 Task: Create a due date automation trigger when advanced on, on the tuesday after a card is due add basic assigned only to member @aryan at 11:00 AM.
Action: Mouse moved to (826, 256)
Screenshot: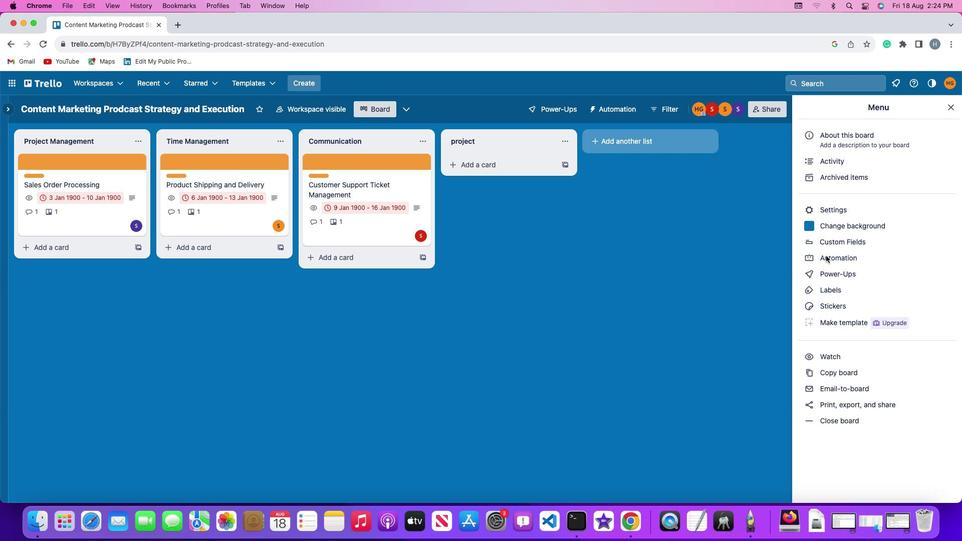 
Action: Mouse pressed left at (826, 256)
Screenshot: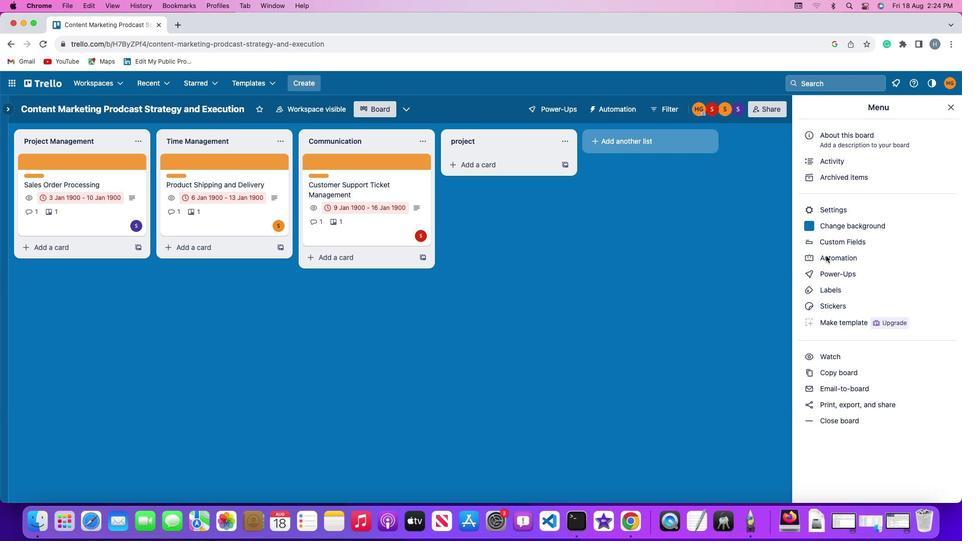 
Action: Mouse pressed left at (826, 256)
Screenshot: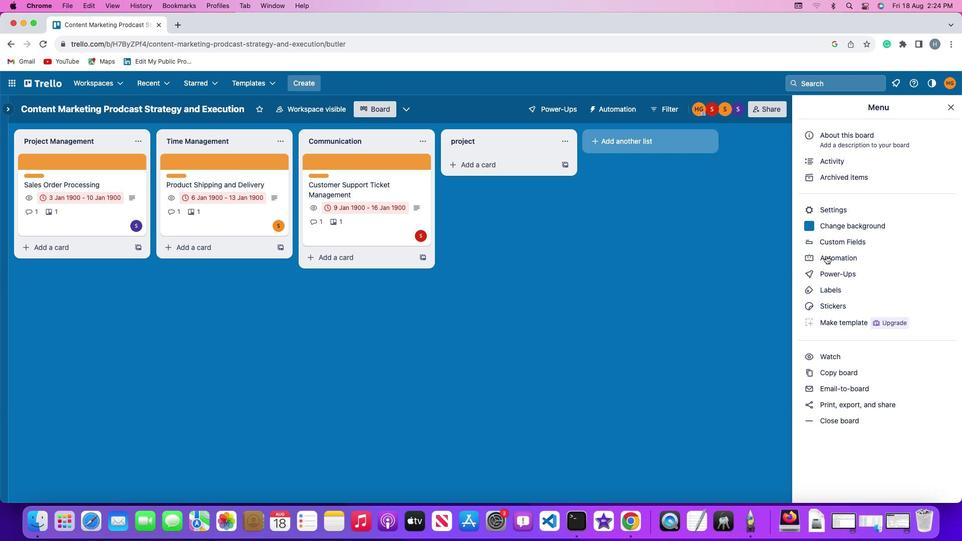 
Action: Mouse moved to (47, 231)
Screenshot: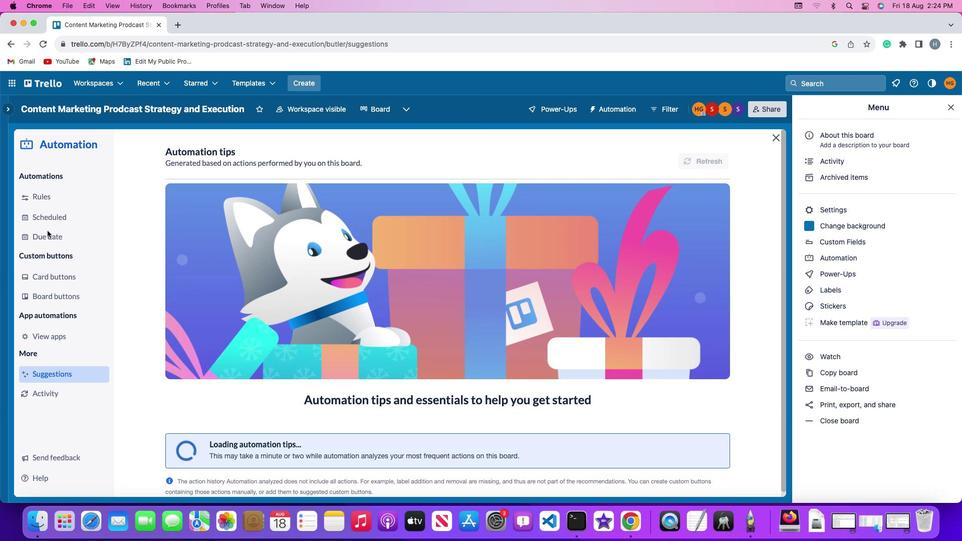
Action: Mouse pressed left at (47, 231)
Screenshot: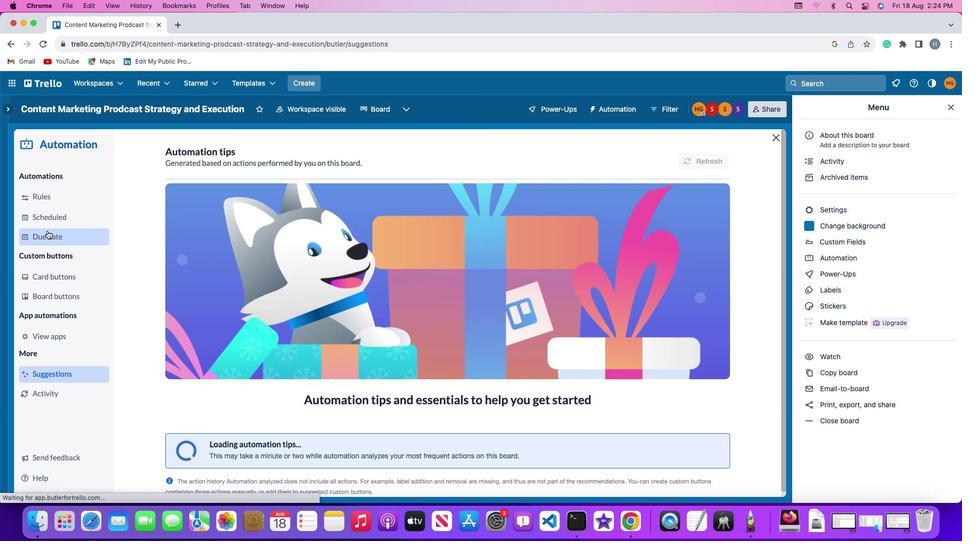 
Action: Mouse moved to (679, 152)
Screenshot: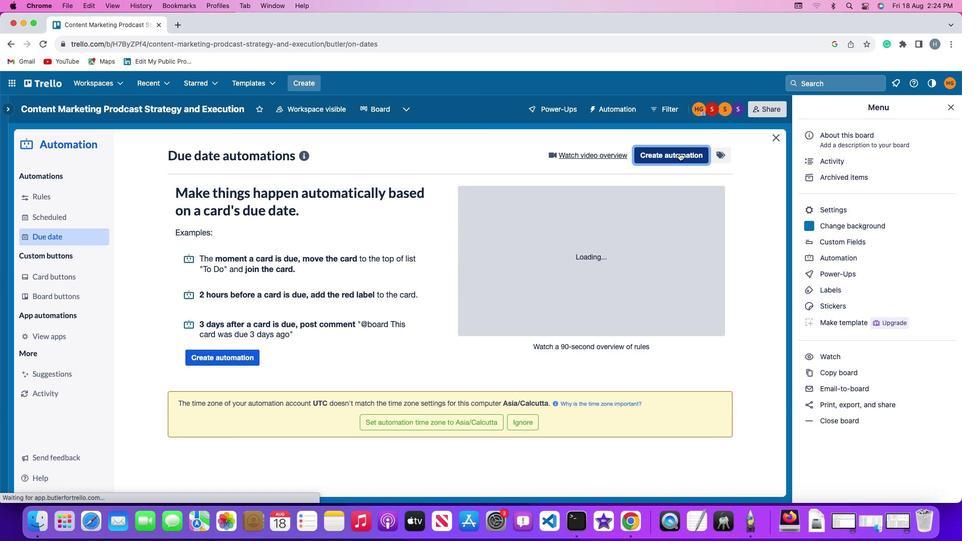 
Action: Mouse pressed left at (679, 152)
Screenshot: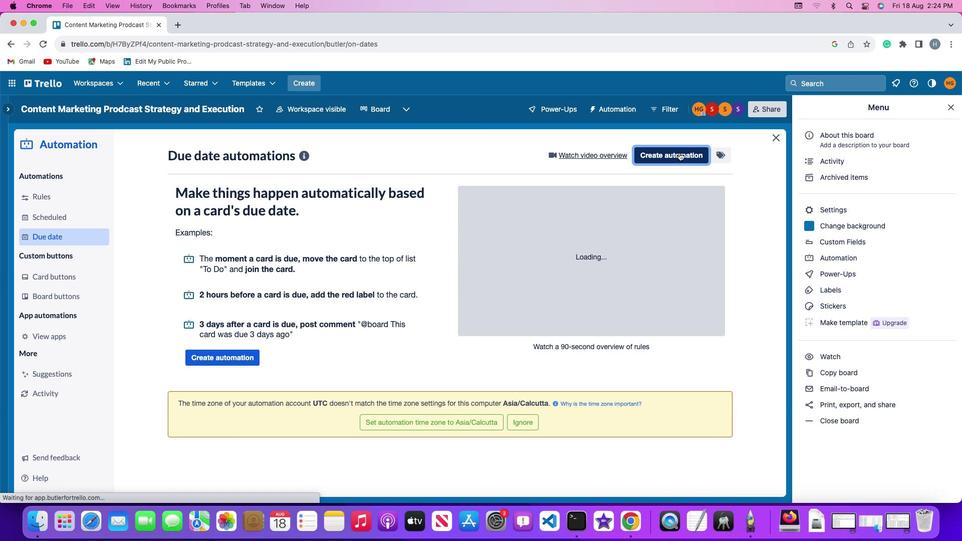 
Action: Mouse moved to (188, 249)
Screenshot: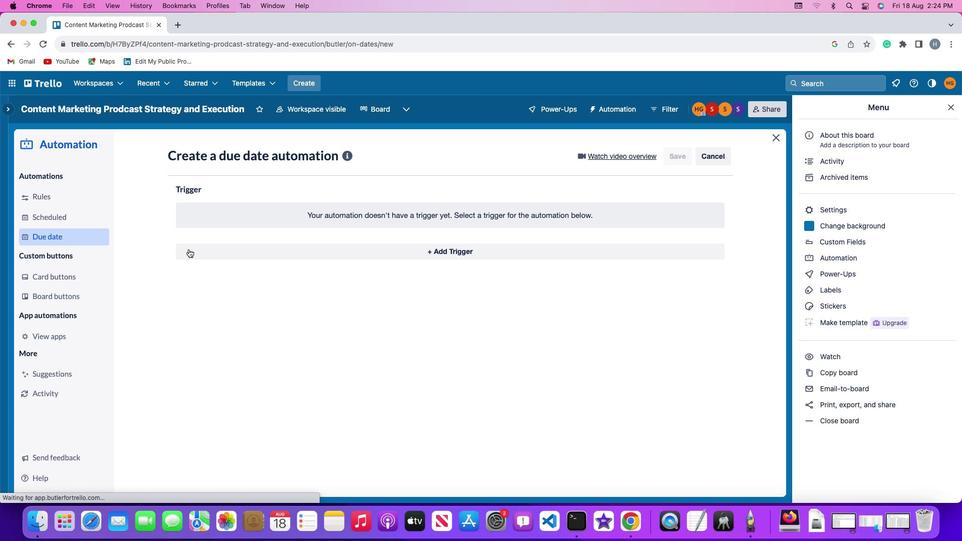 
Action: Mouse pressed left at (188, 249)
Screenshot: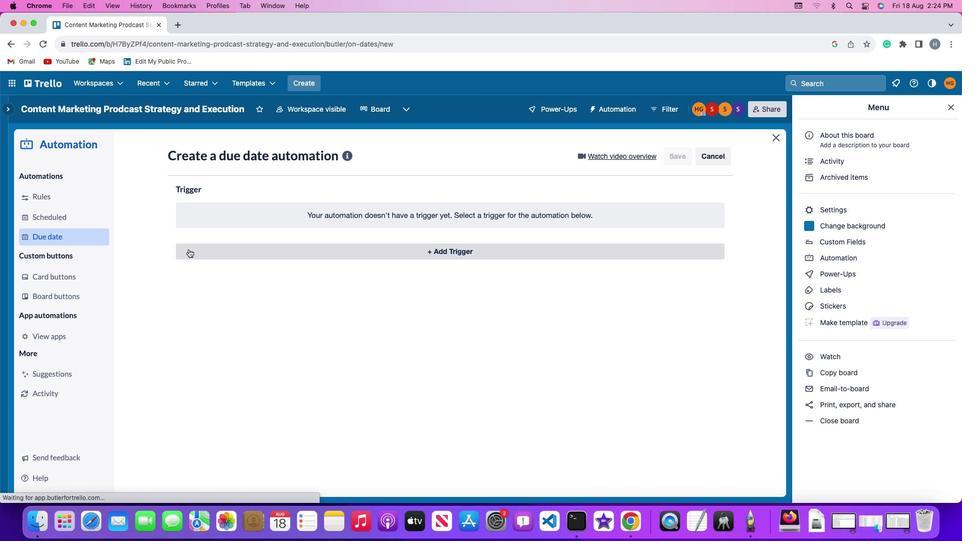 
Action: Mouse moved to (205, 432)
Screenshot: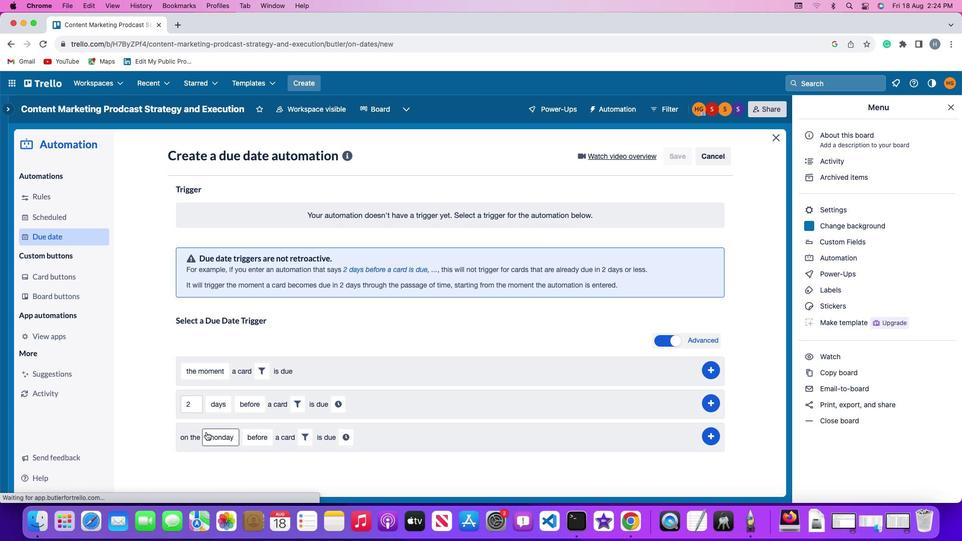 
Action: Mouse pressed left at (205, 432)
Screenshot: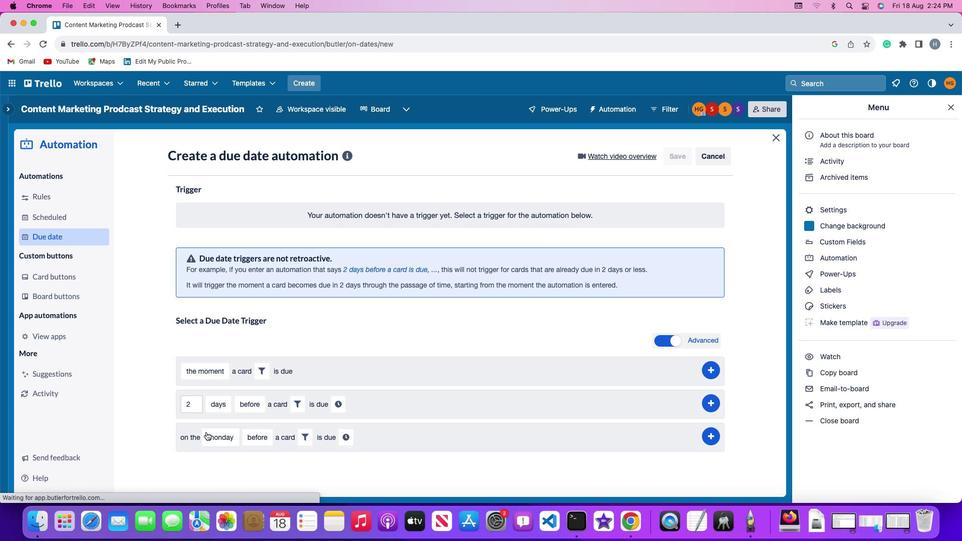 
Action: Mouse moved to (223, 320)
Screenshot: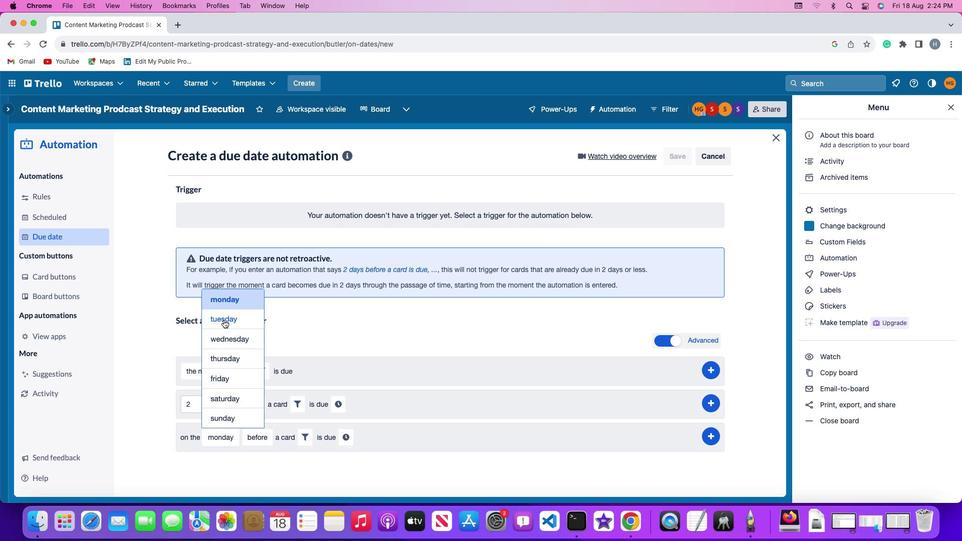 
Action: Mouse pressed left at (223, 320)
Screenshot: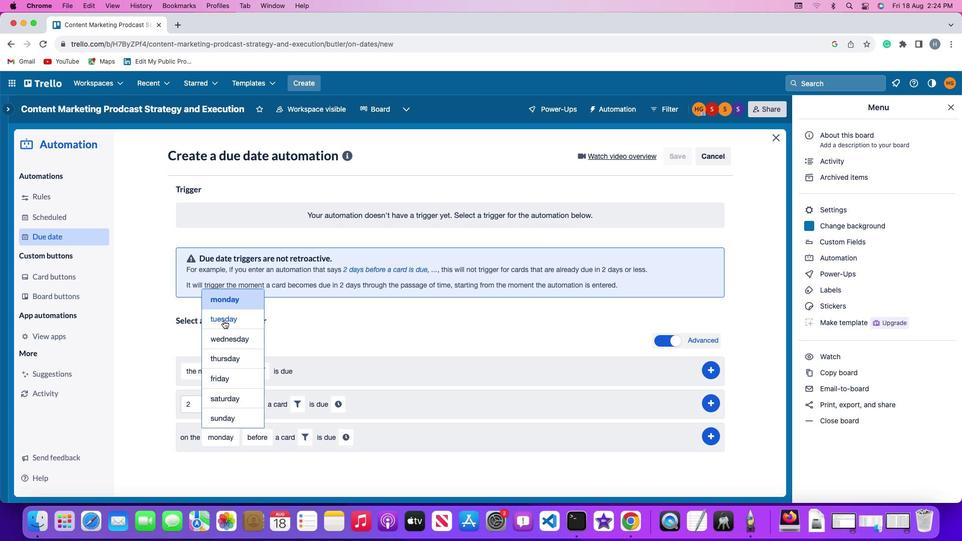 
Action: Mouse moved to (260, 443)
Screenshot: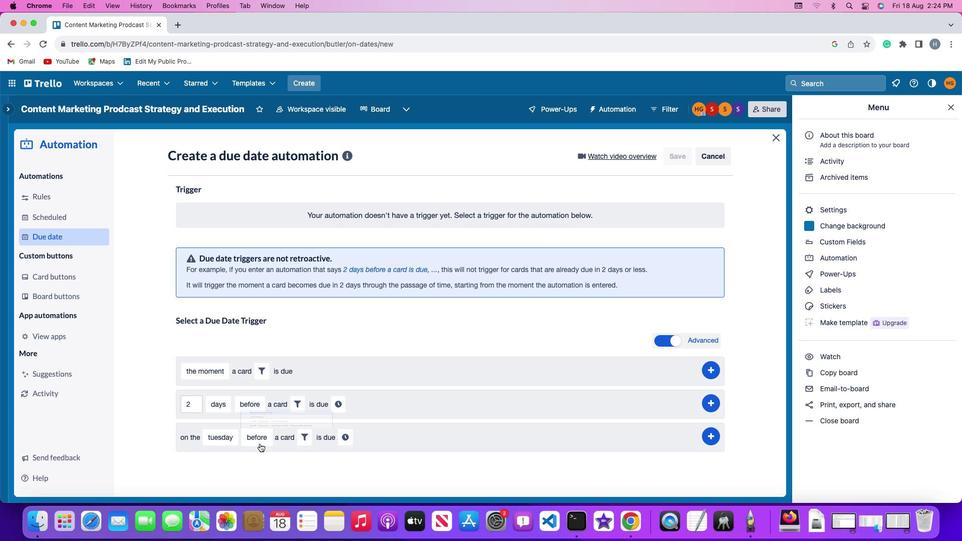 
Action: Mouse pressed left at (260, 443)
Screenshot: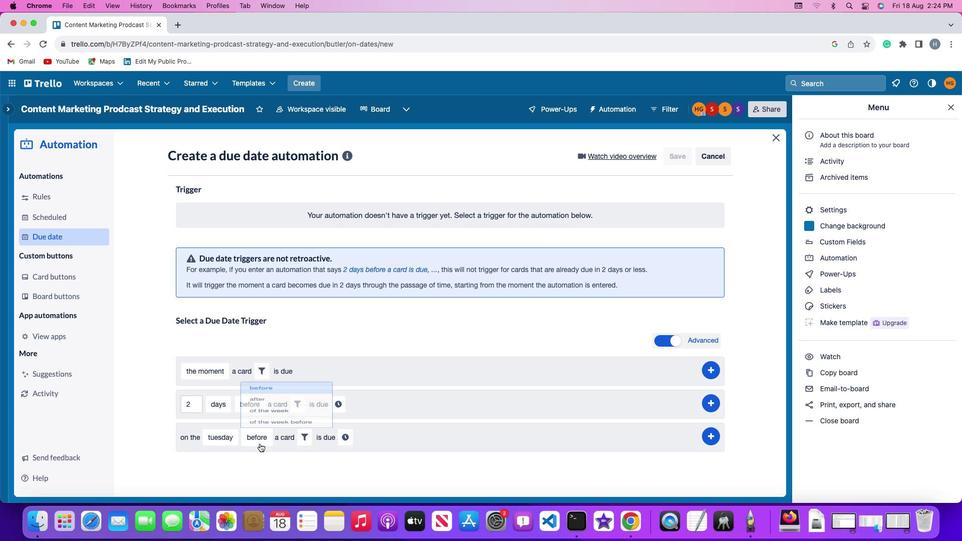 
Action: Mouse moved to (273, 378)
Screenshot: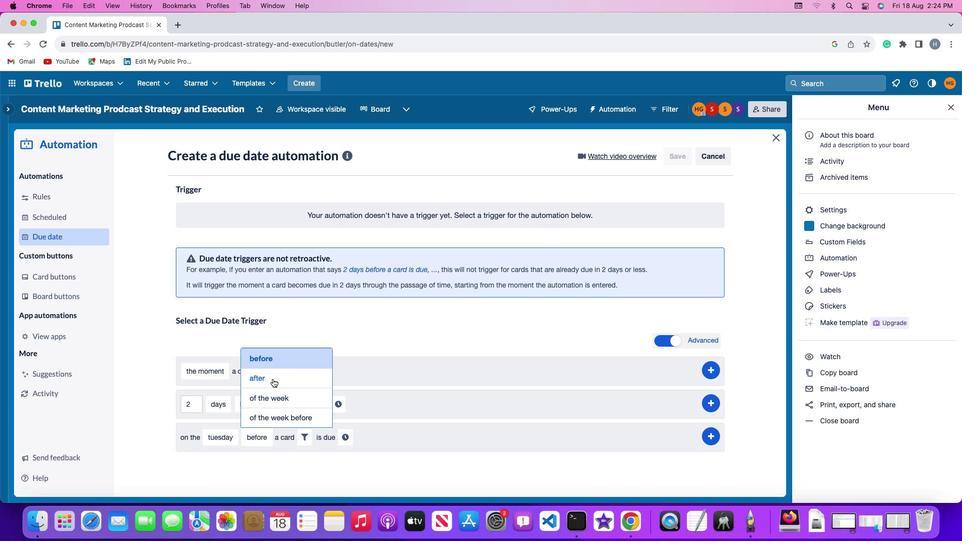 
Action: Mouse pressed left at (273, 378)
Screenshot: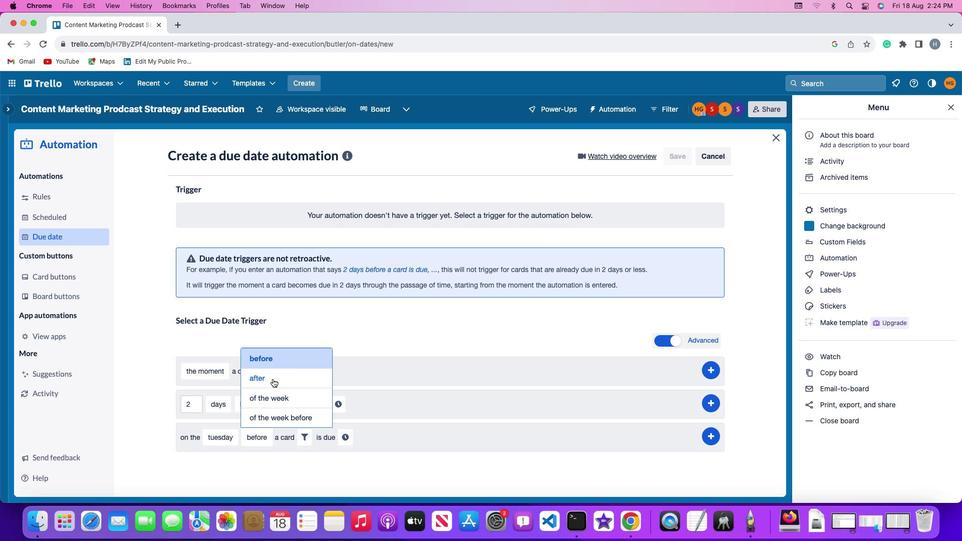 
Action: Mouse moved to (297, 434)
Screenshot: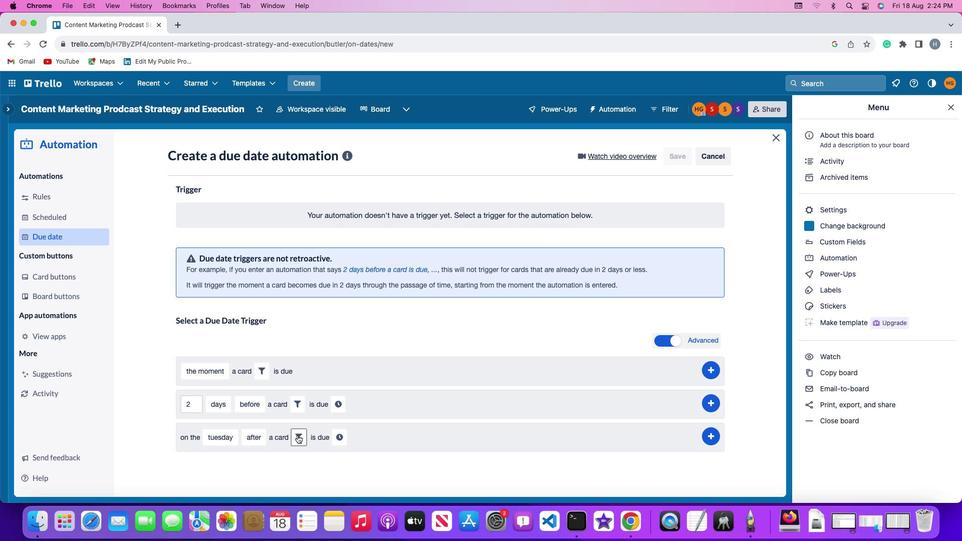 
Action: Mouse pressed left at (297, 434)
Screenshot: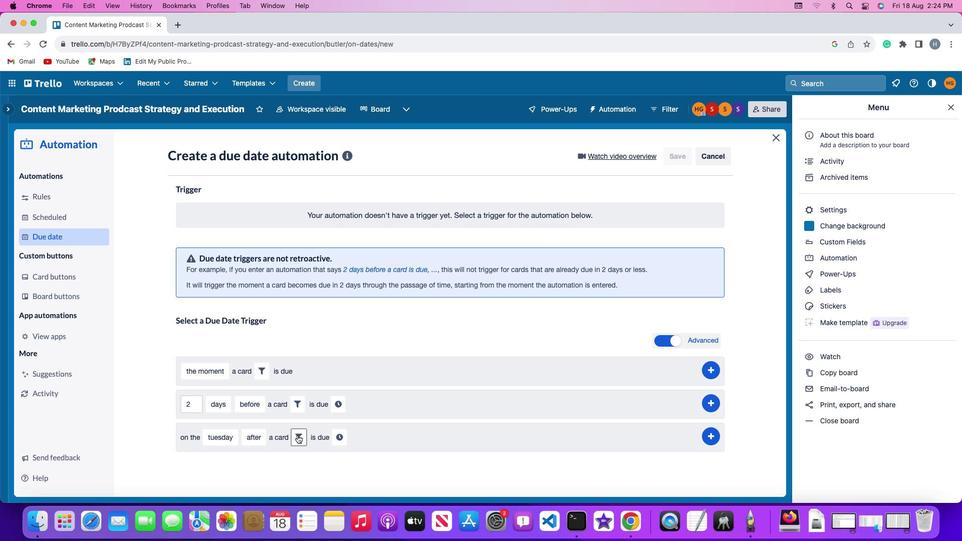 
Action: Mouse moved to (254, 468)
Screenshot: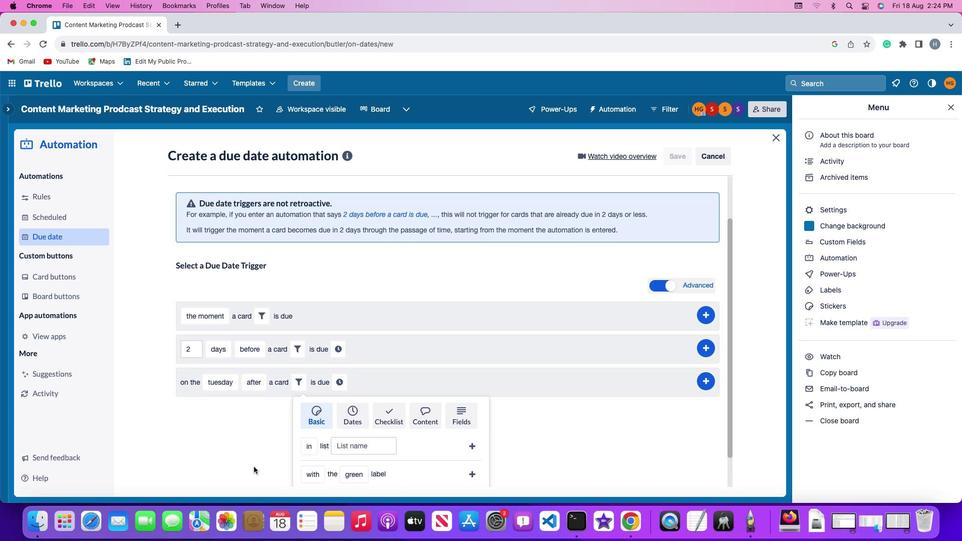 
Action: Mouse scrolled (254, 468) with delta (0, 0)
Screenshot: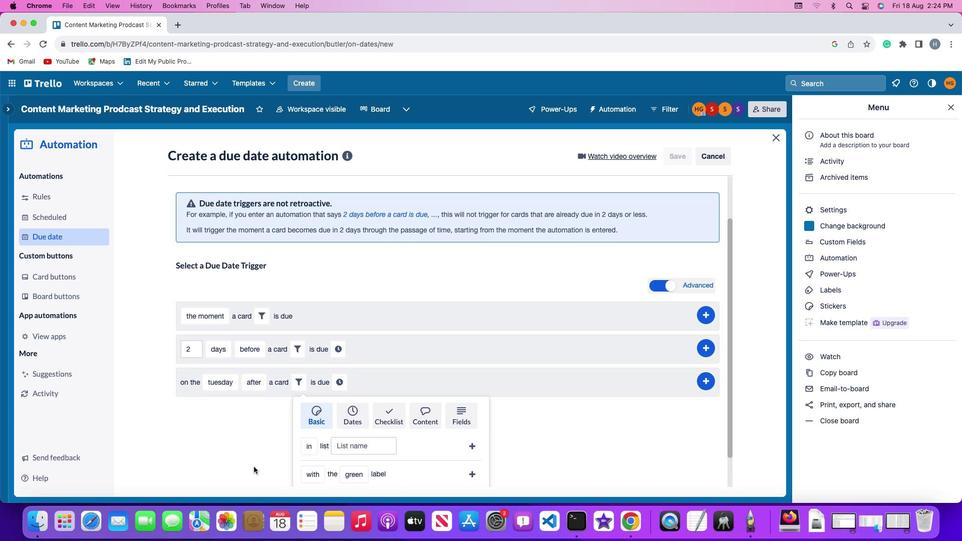 
Action: Mouse scrolled (254, 468) with delta (0, 0)
Screenshot: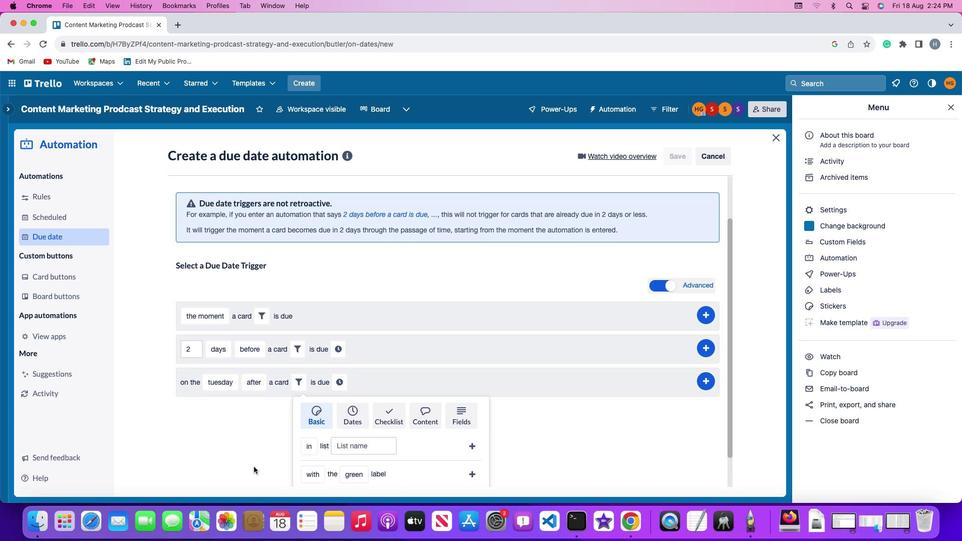 
Action: Mouse scrolled (254, 468) with delta (0, -2)
Screenshot: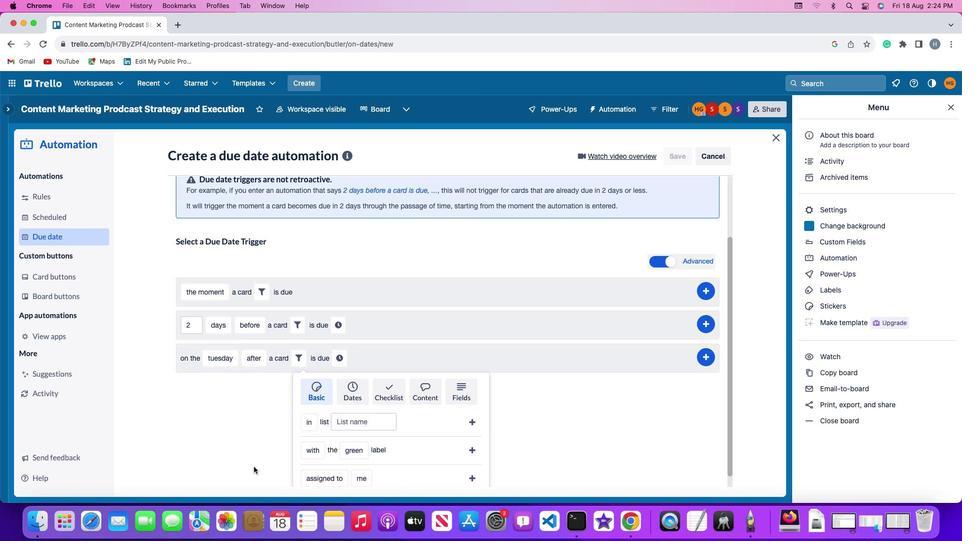 
Action: Mouse moved to (254, 467)
Screenshot: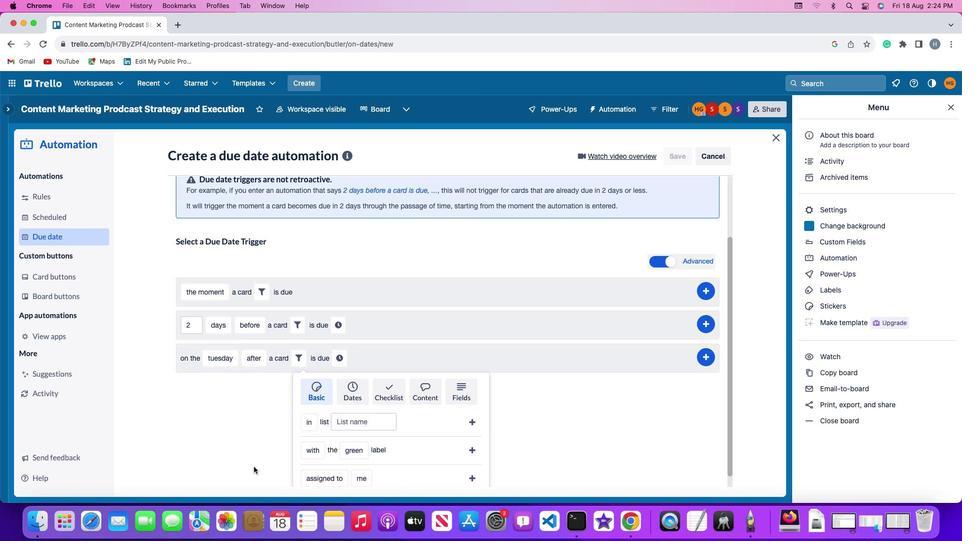 
Action: Mouse scrolled (254, 467) with delta (0, -2)
Screenshot: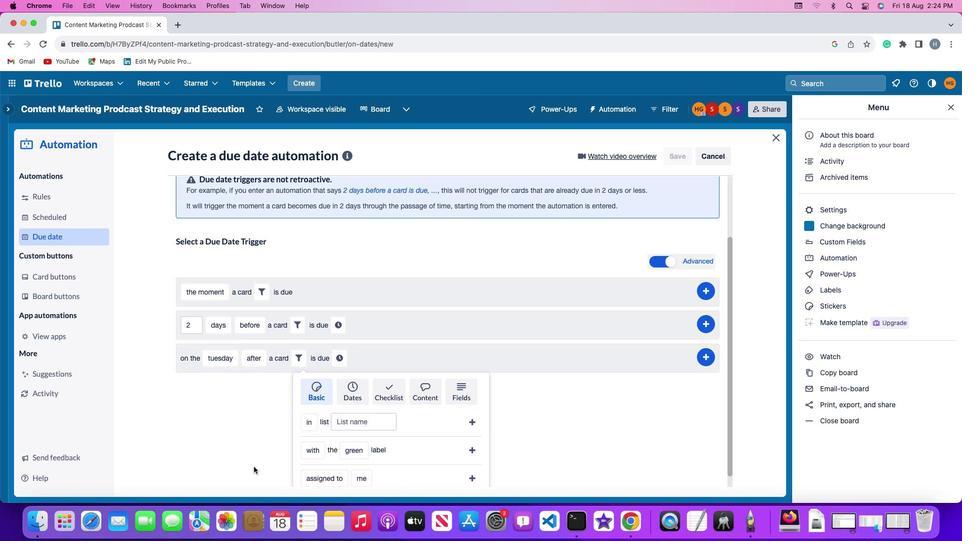 
Action: Mouse moved to (254, 467)
Screenshot: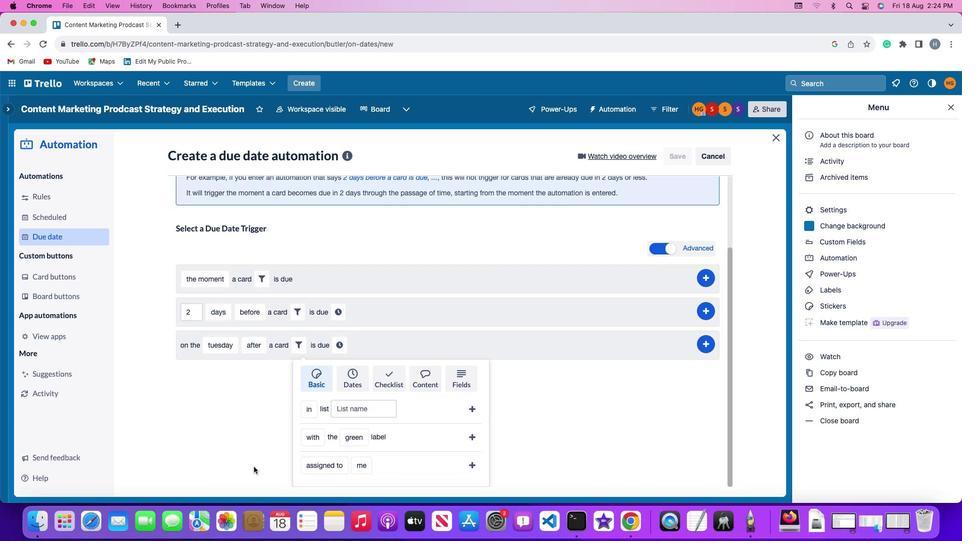 
Action: Mouse scrolled (254, 467) with delta (0, -3)
Screenshot: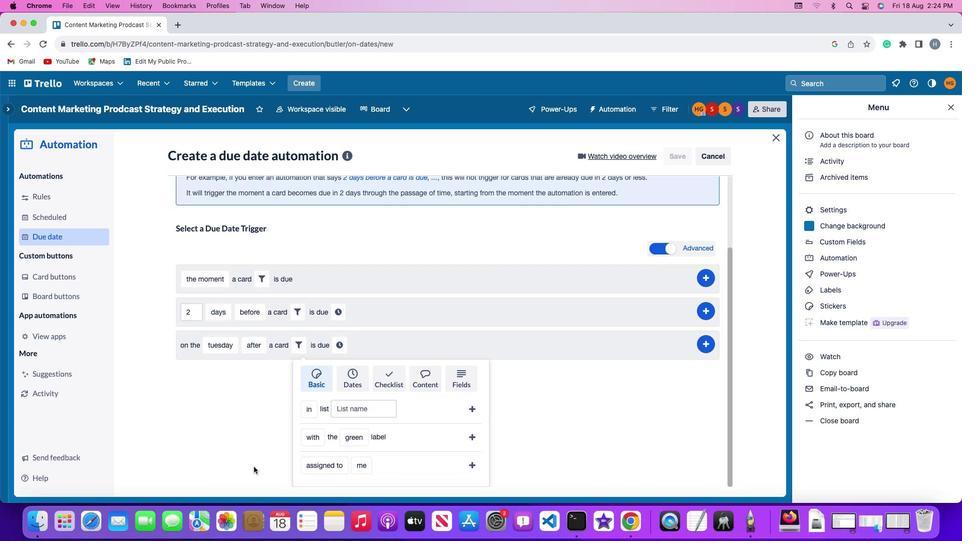 
Action: Mouse moved to (254, 466)
Screenshot: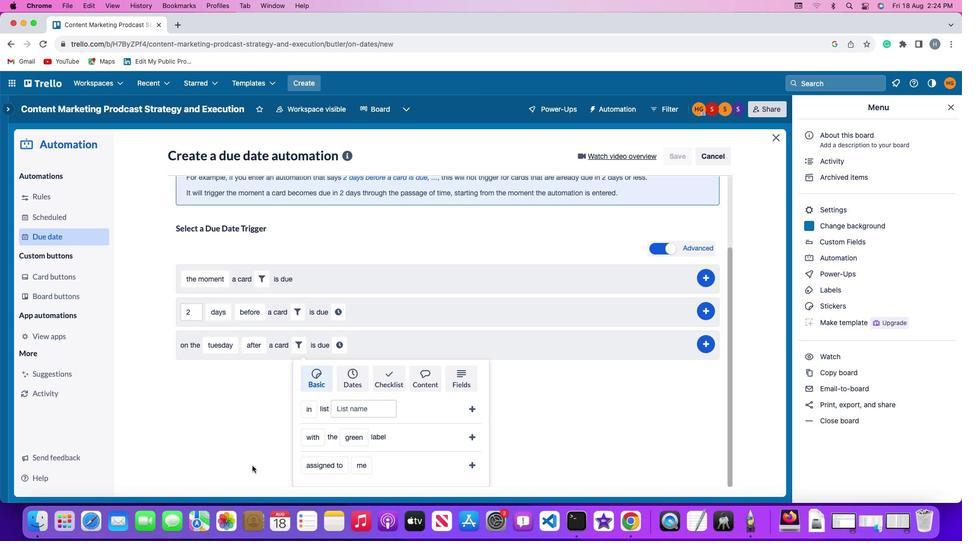 
Action: Mouse scrolled (254, 466) with delta (0, 0)
Screenshot: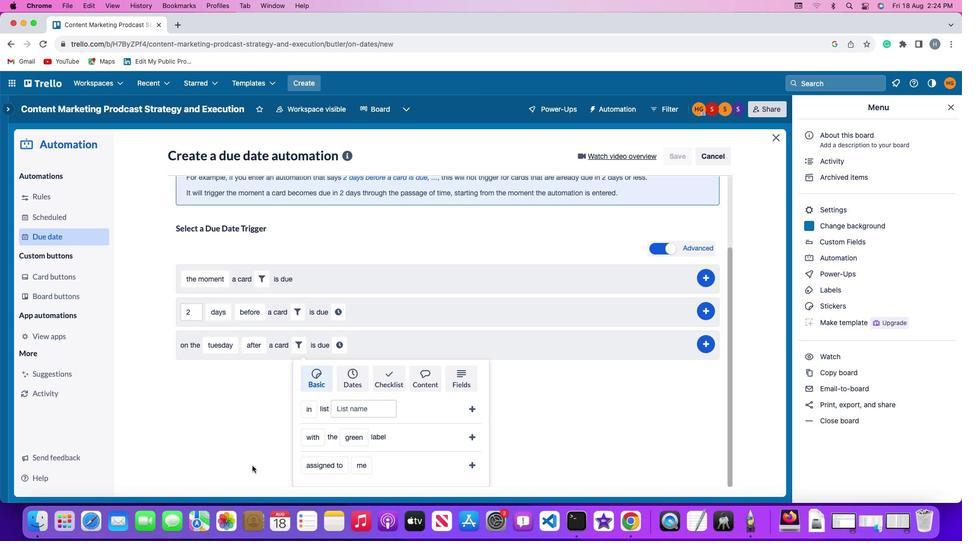 
Action: Mouse moved to (254, 466)
Screenshot: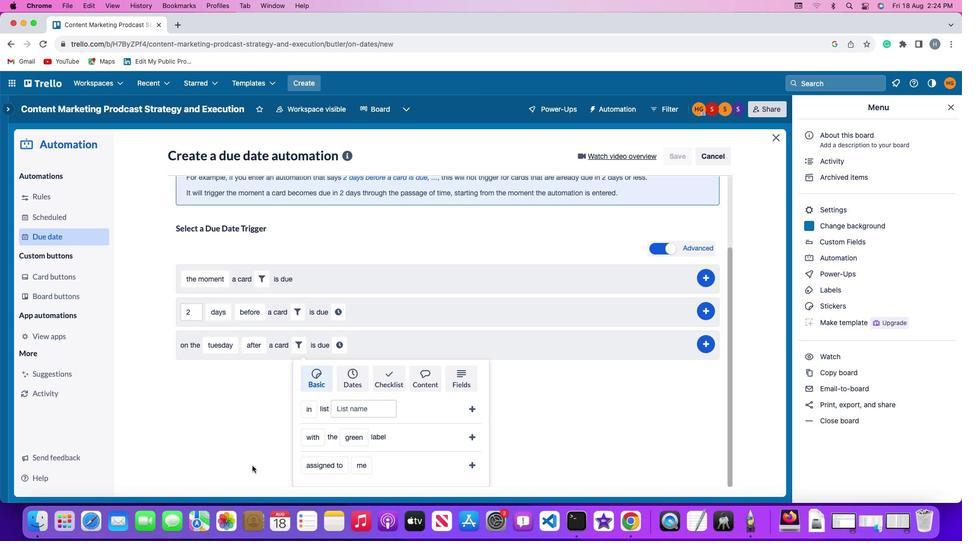 
Action: Mouse scrolled (254, 466) with delta (0, 0)
Screenshot: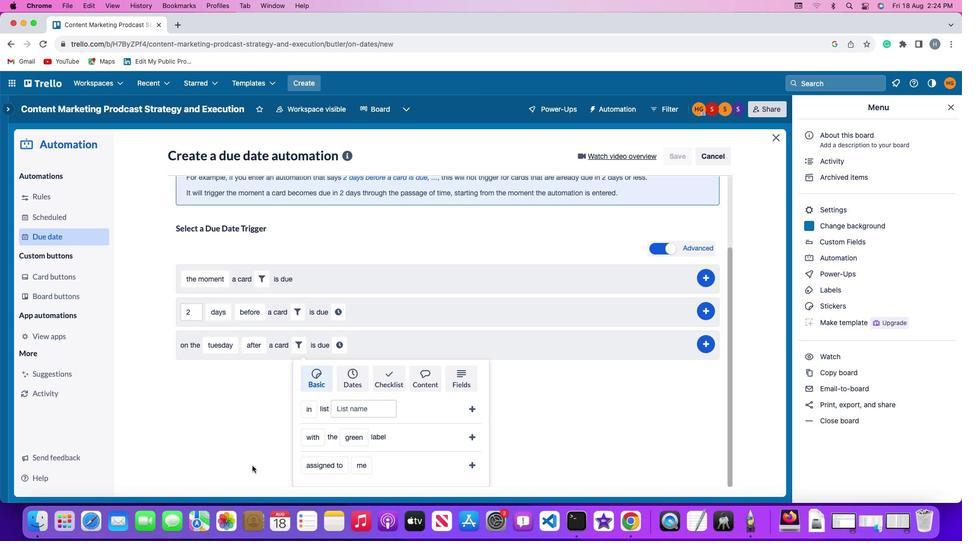 
Action: Mouse scrolled (254, 466) with delta (0, -2)
Screenshot: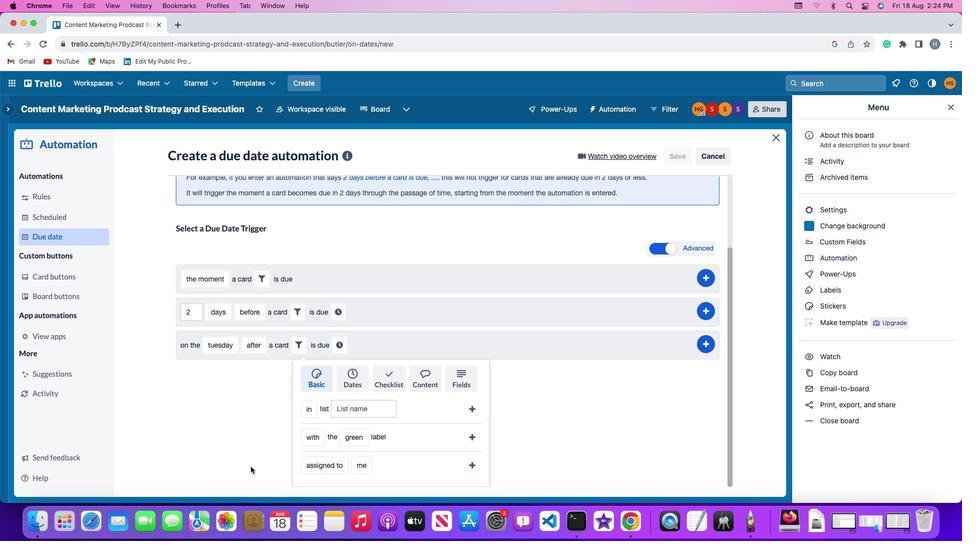
Action: Mouse scrolled (254, 466) with delta (0, -2)
Screenshot: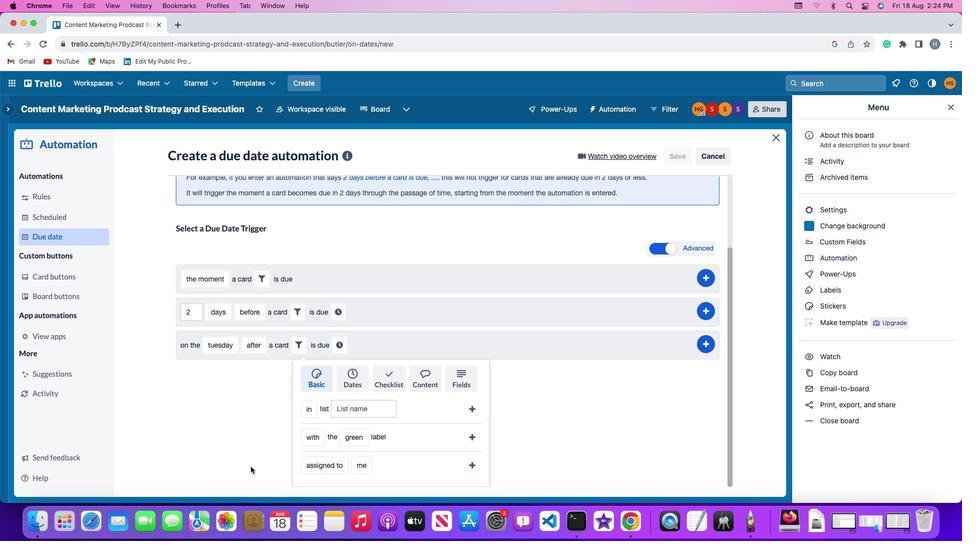 
Action: Mouse moved to (254, 466)
Screenshot: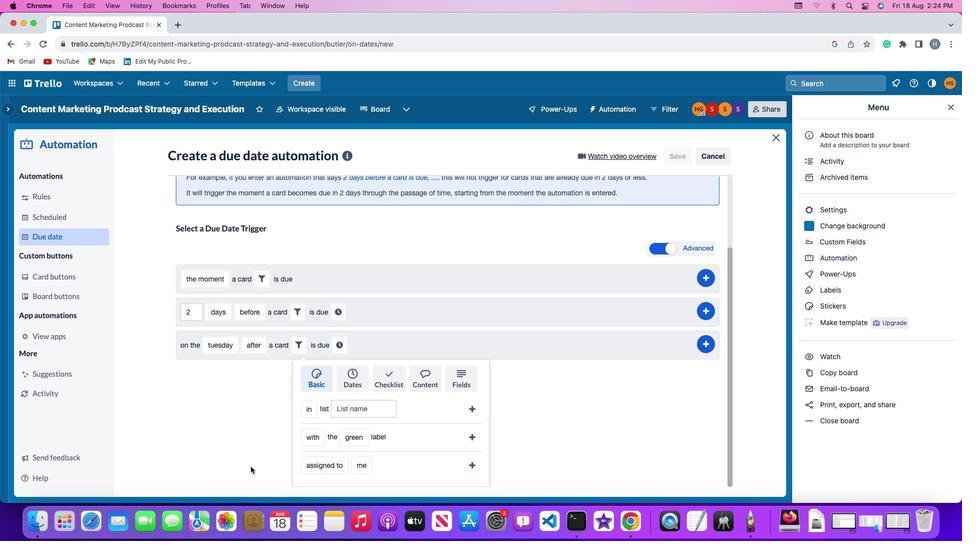 
Action: Mouse scrolled (254, 466) with delta (0, -3)
Screenshot: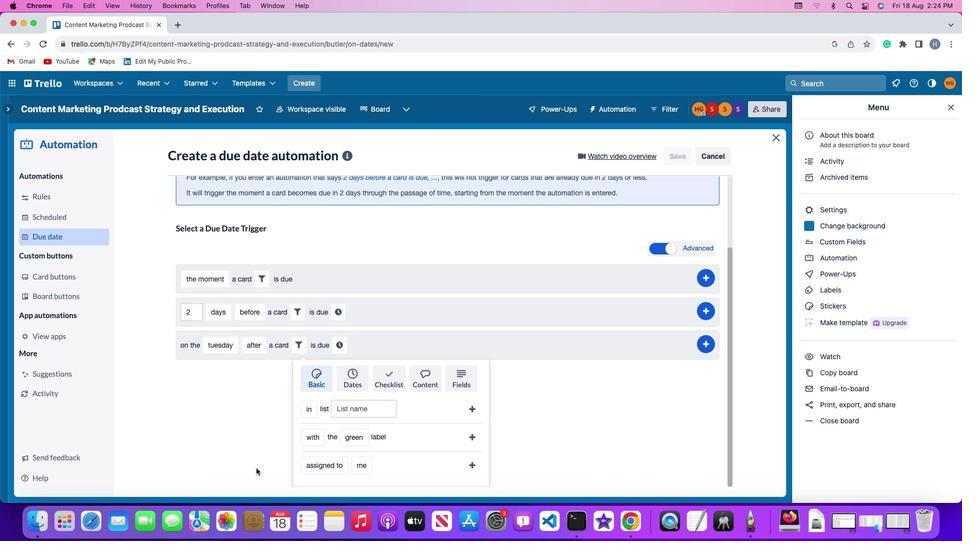
Action: Mouse moved to (307, 465)
Screenshot: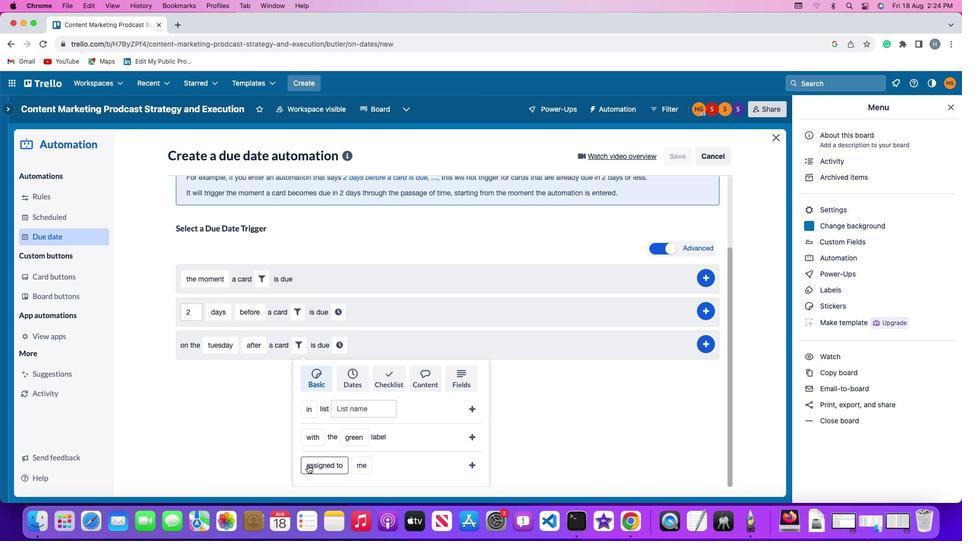 
Action: Mouse pressed left at (307, 465)
Screenshot: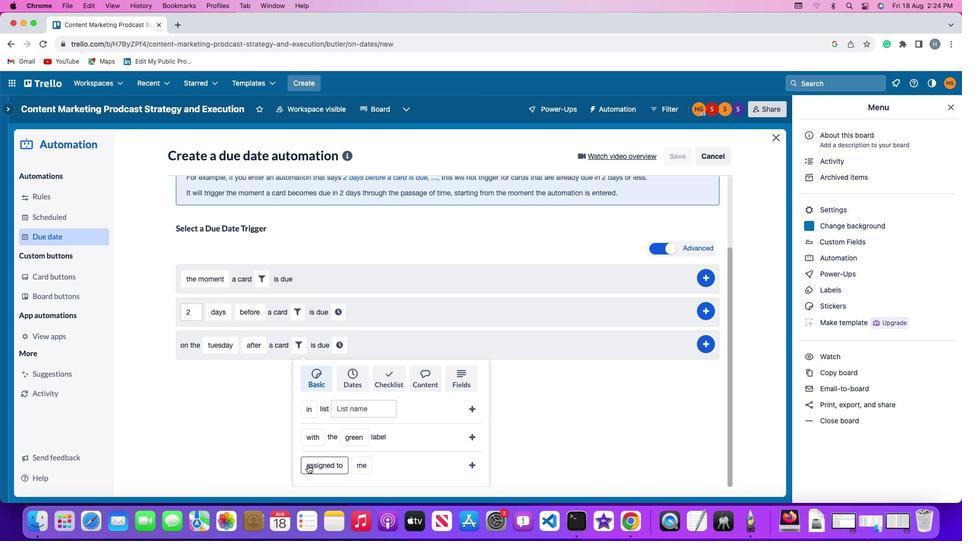 
Action: Mouse moved to (317, 427)
Screenshot: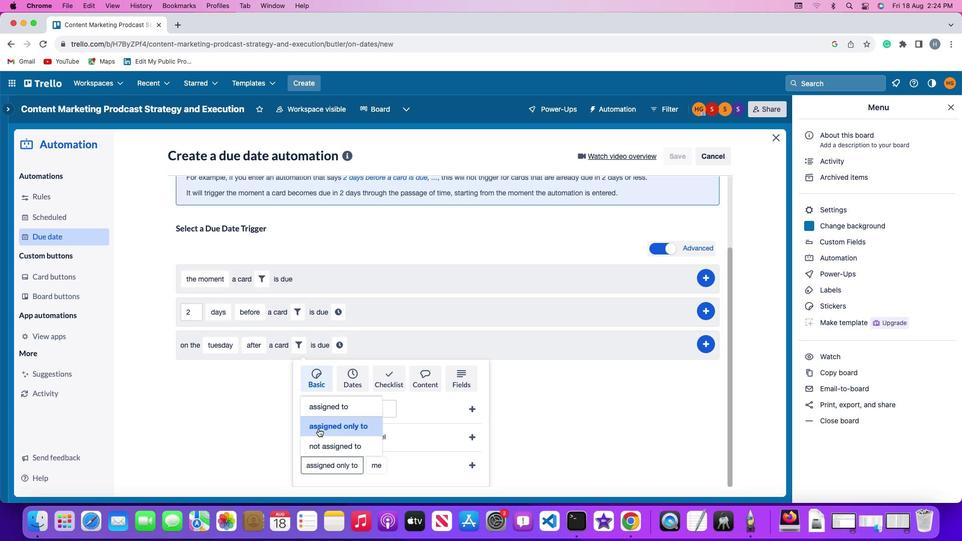 
Action: Mouse pressed left at (317, 427)
Screenshot: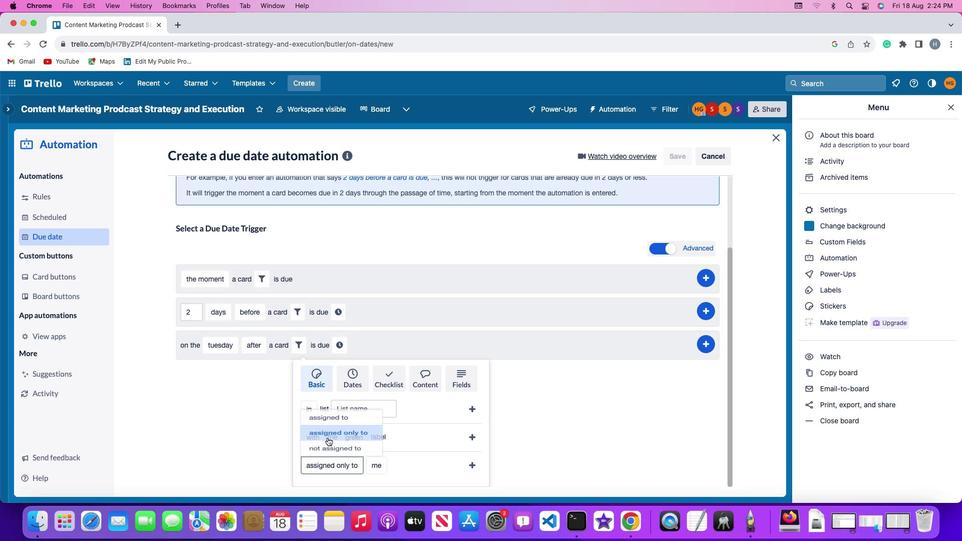 
Action: Mouse moved to (372, 461)
Screenshot: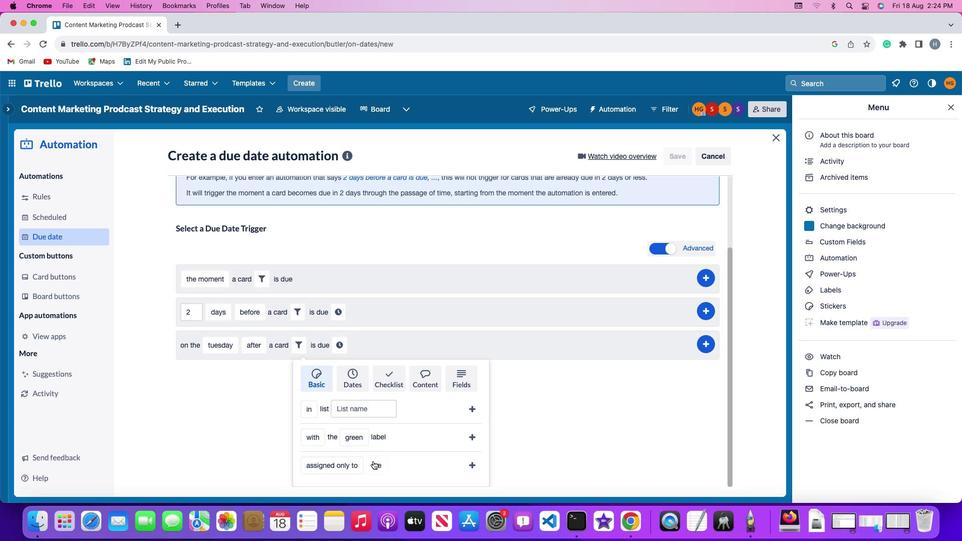 
Action: Mouse pressed left at (372, 461)
Screenshot: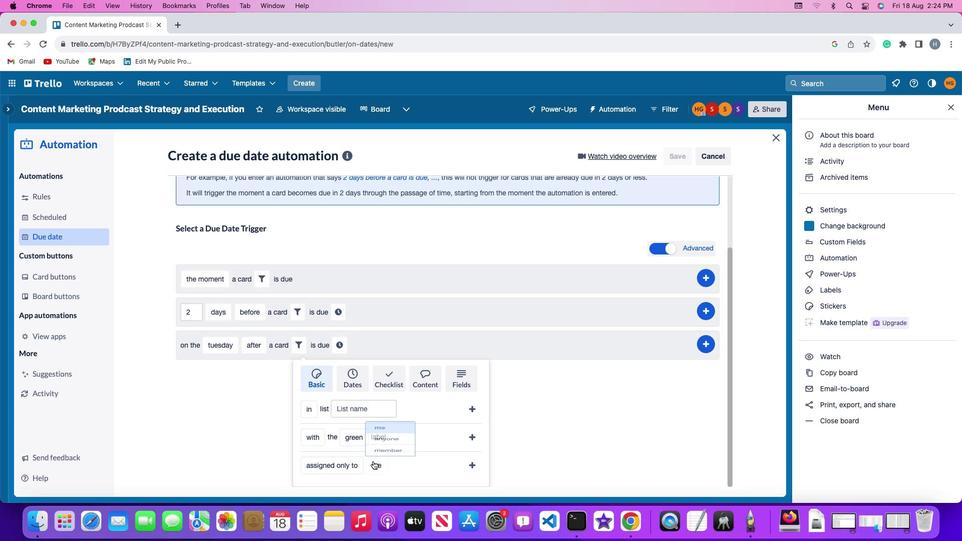 
Action: Mouse moved to (382, 444)
Screenshot: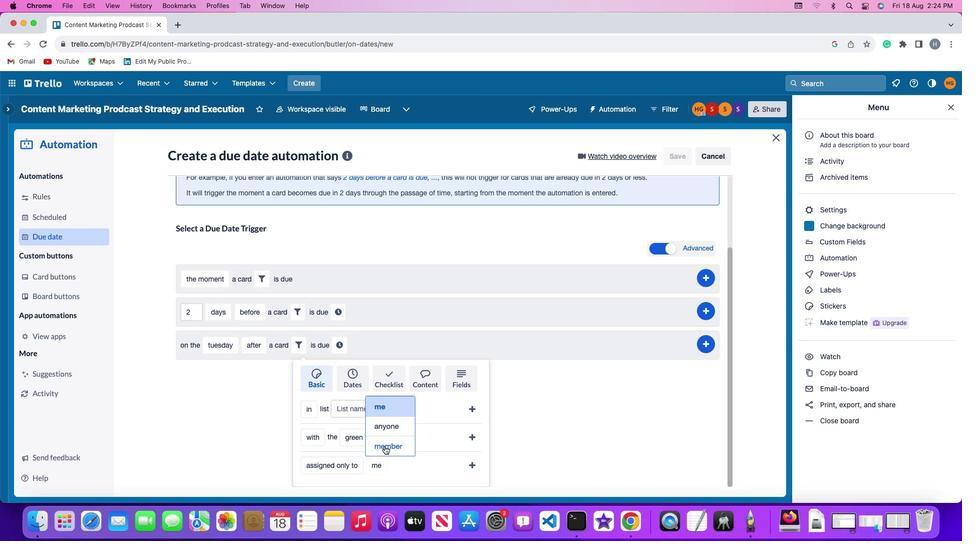 
Action: Mouse pressed left at (382, 444)
Screenshot: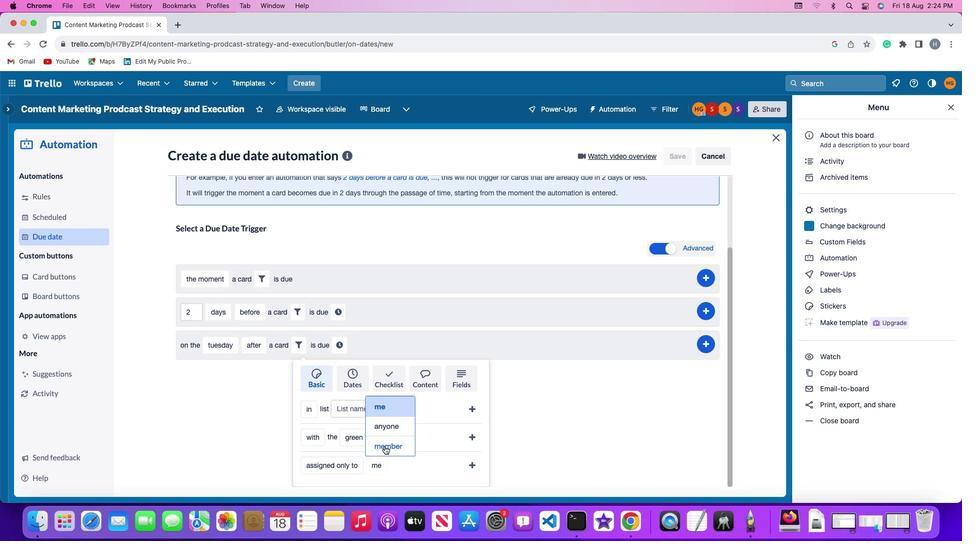 
Action: Mouse moved to (431, 466)
Screenshot: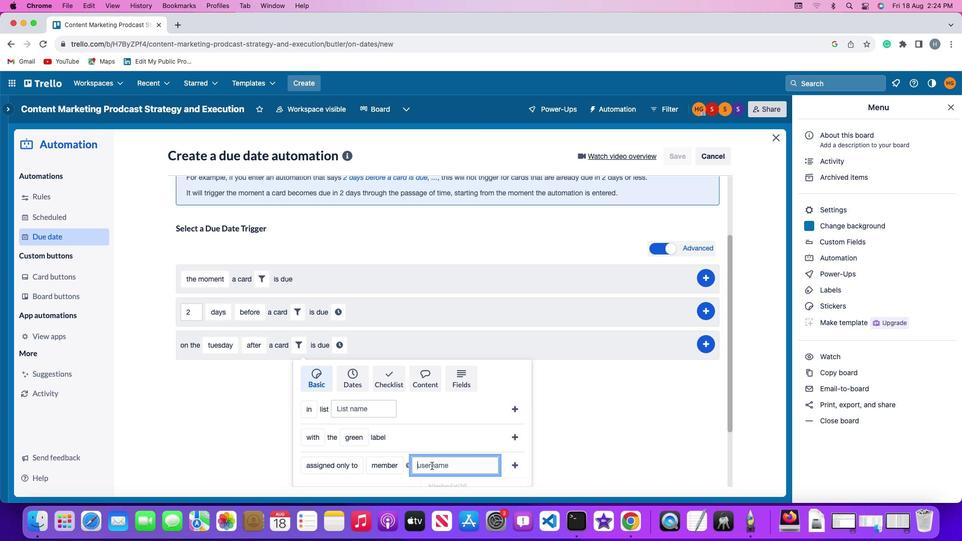 
Action: Mouse pressed left at (431, 466)
Screenshot: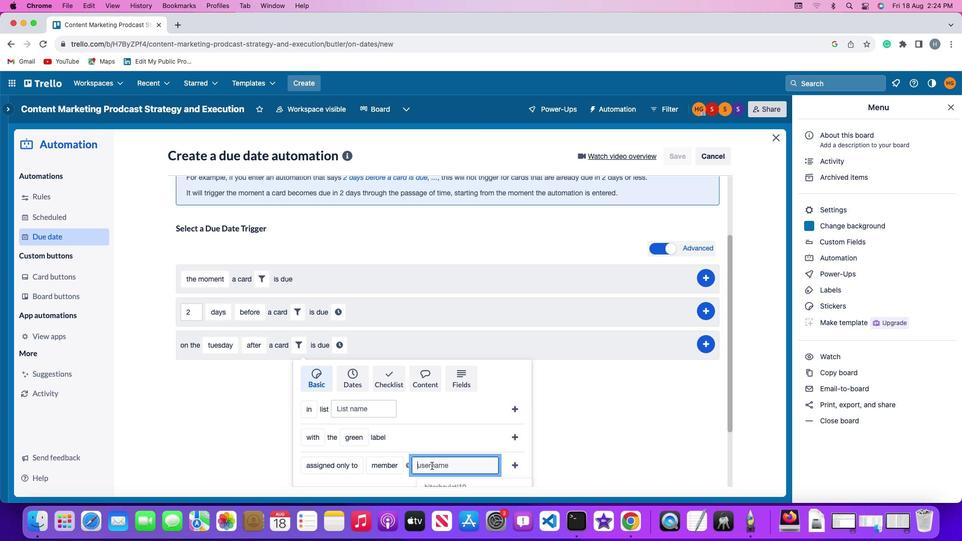 
Action: Mouse moved to (431, 466)
Screenshot: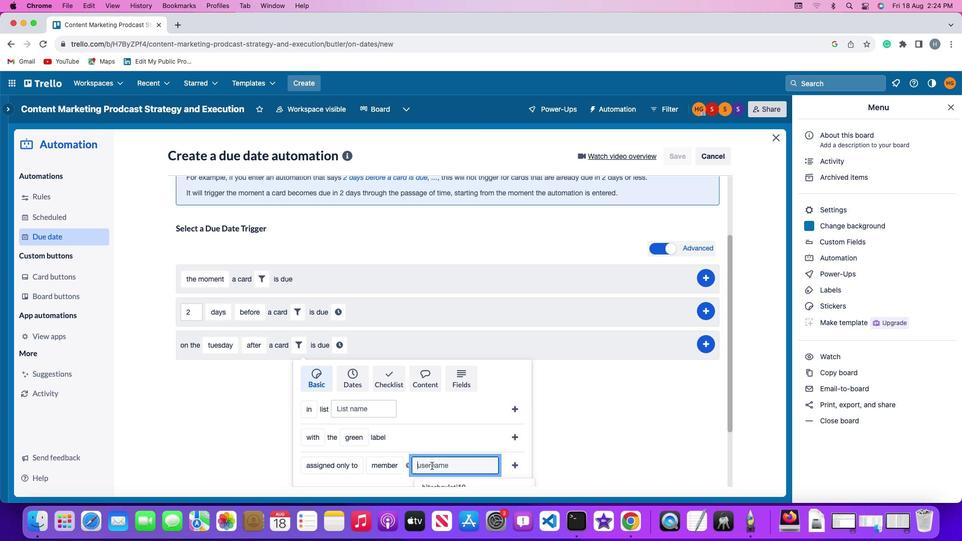 
Action: Key pressed 'a''r''y''a''n'
Screenshot: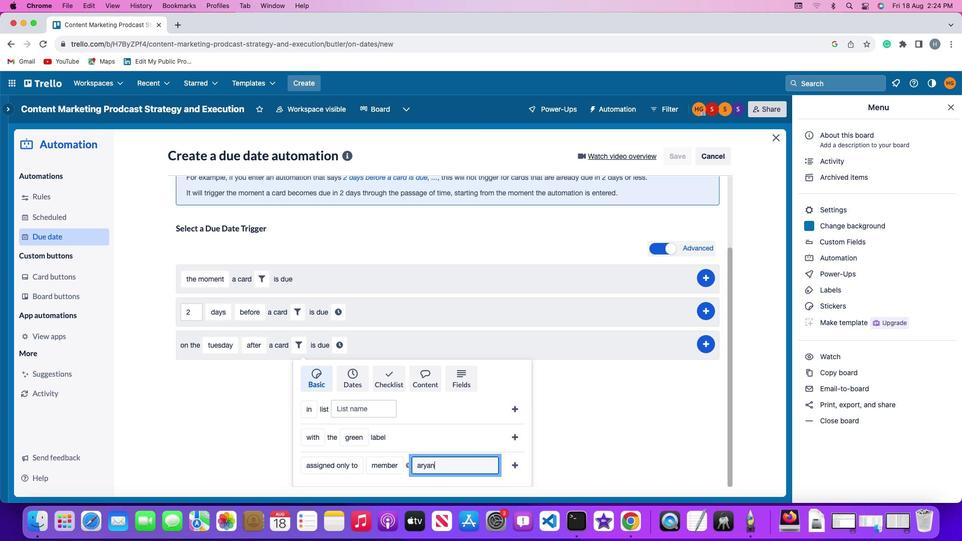 
Action: Mouse moved to (515, 465)
Screenshot: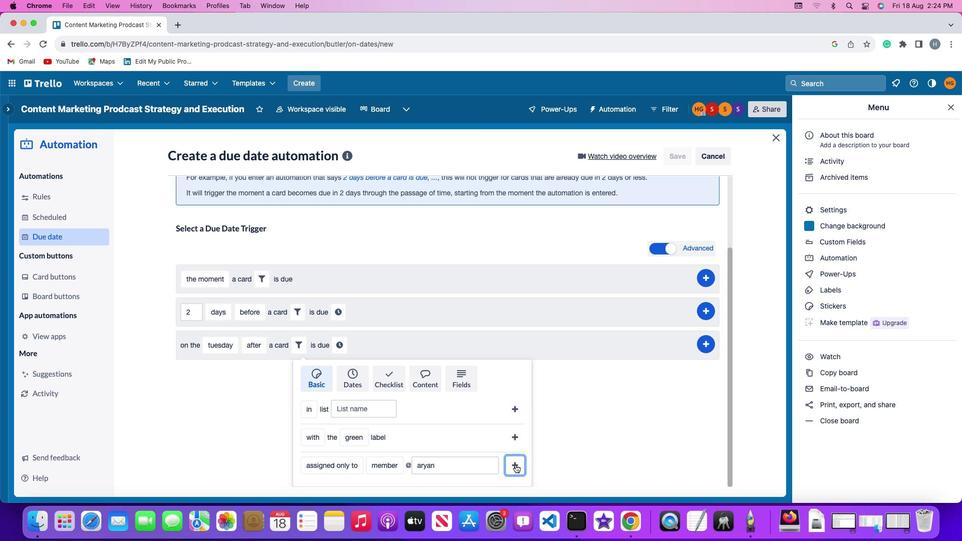 
Action: Mouse pressed left at (515, 465)
Screenshot: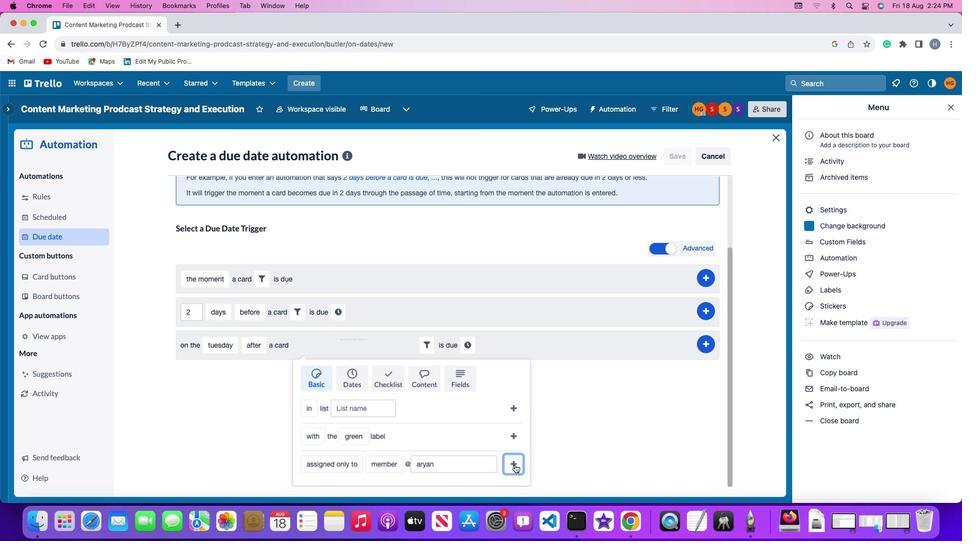 
Action: Mouse moved to (470, 433)
Screenshot: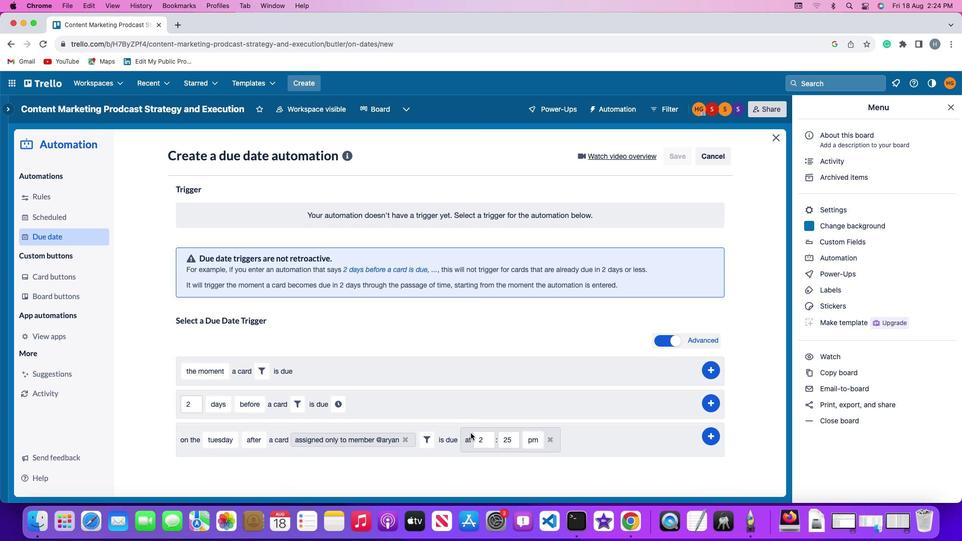 
Action: Mouse pressed left at (470, 433)
Screenshot: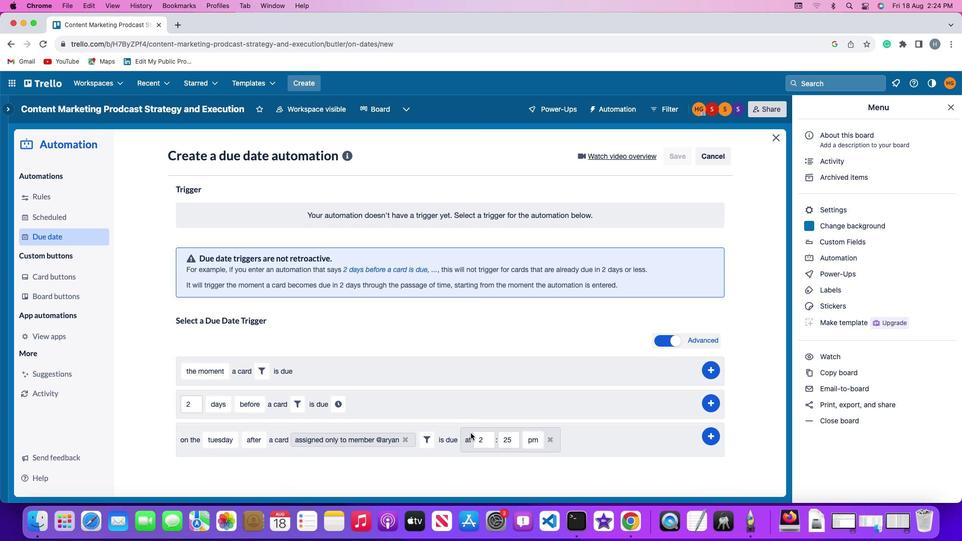 
Action: Mouse moved to (486, 437)
Screenshot: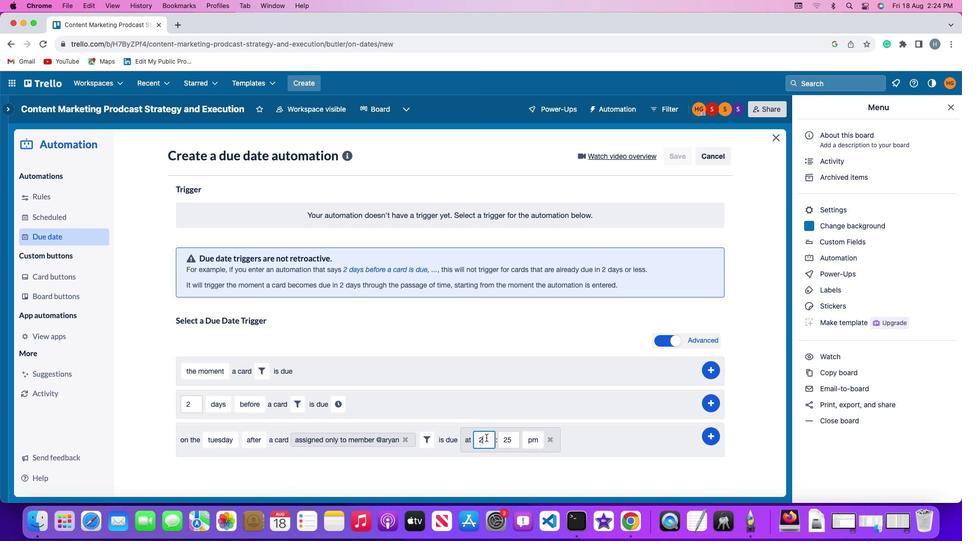 
Action: Mouse pressed left at (486, 437)
Screenshot: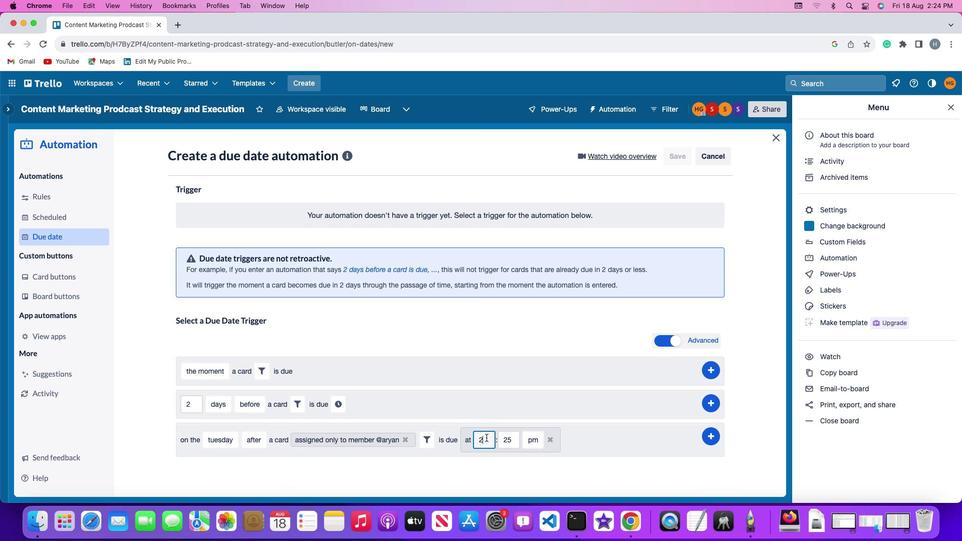 
Action: Key pressed Key.backspace'1''1'
Screenshot: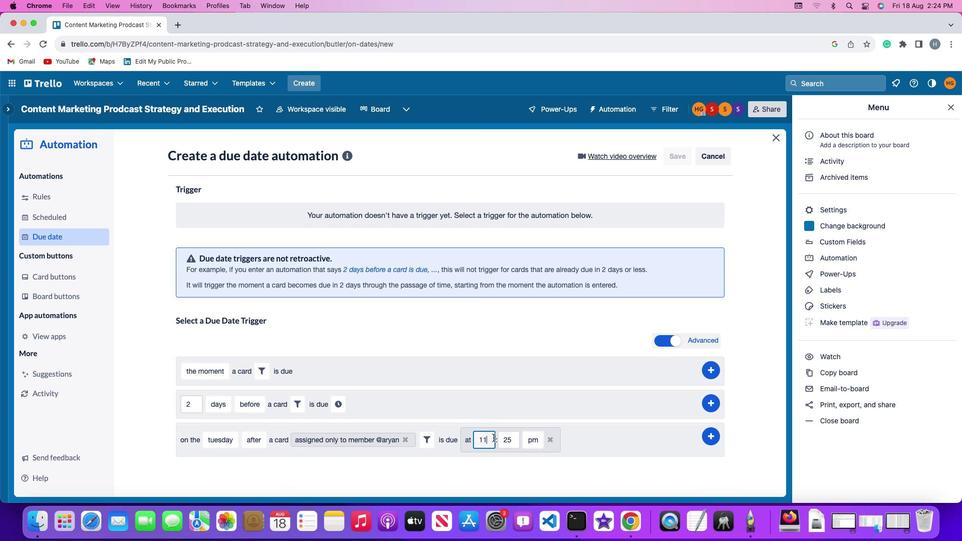 
Action: Mouse moved to (510, 437)
Screenshot: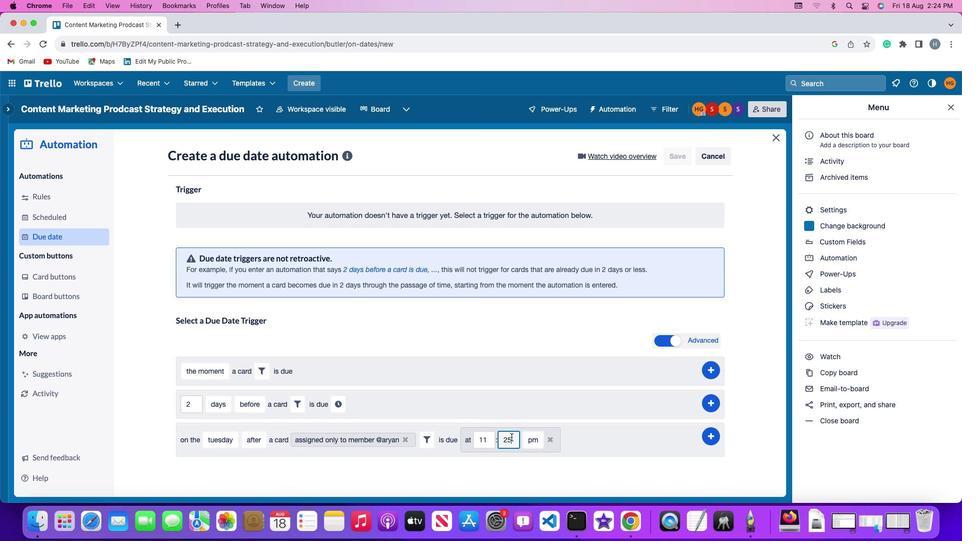 
Action: Mouse pressed left at (510, 437)
Screenshot: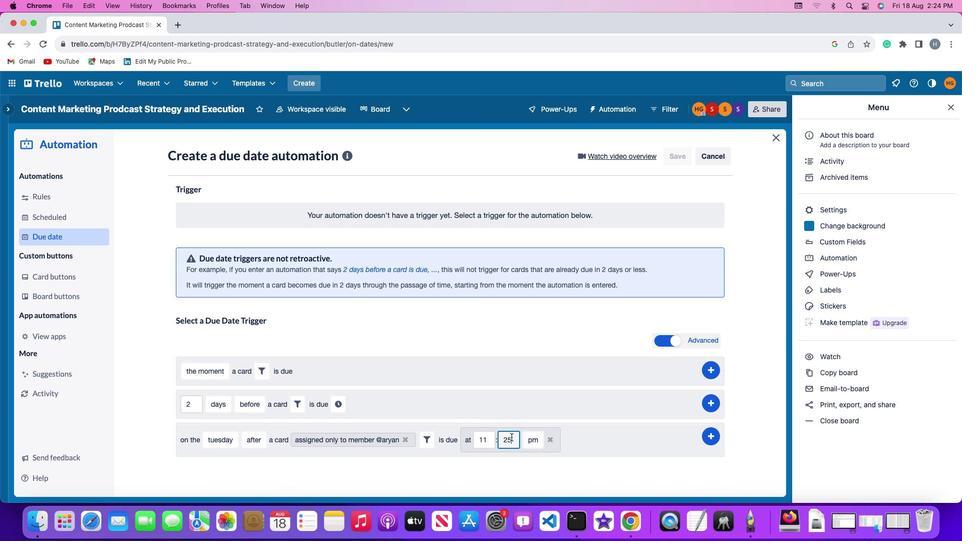 
Action: Mouse moved to (511, 437)
Screenshot: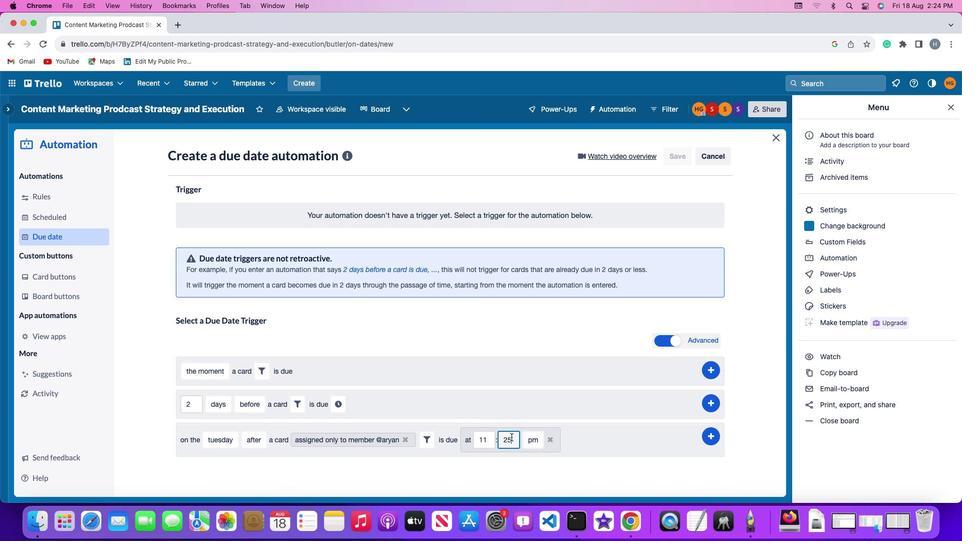 
Action: Key pressed Key.backspaceKey.backspace'0''0'
Screenshot: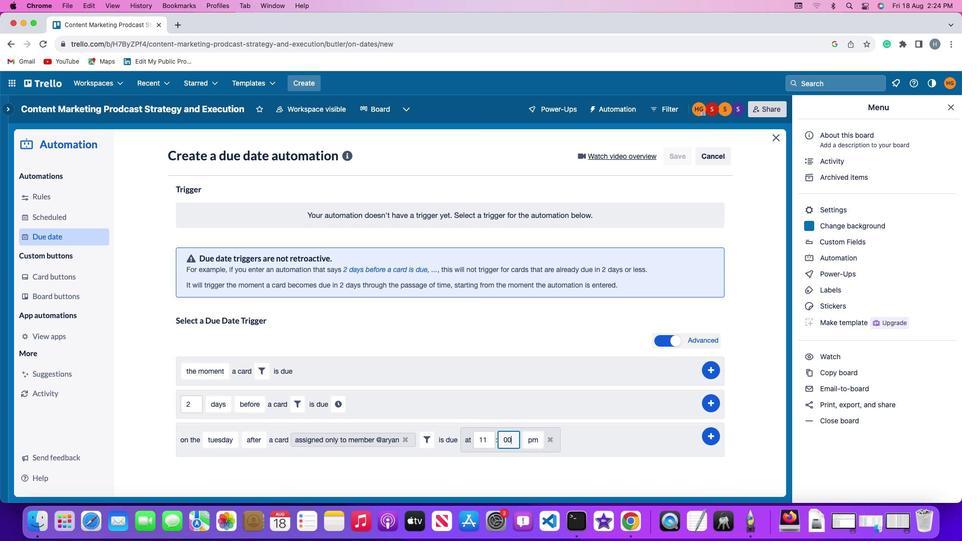 
Action: Mouse moved to (529, 440)
Screenshot: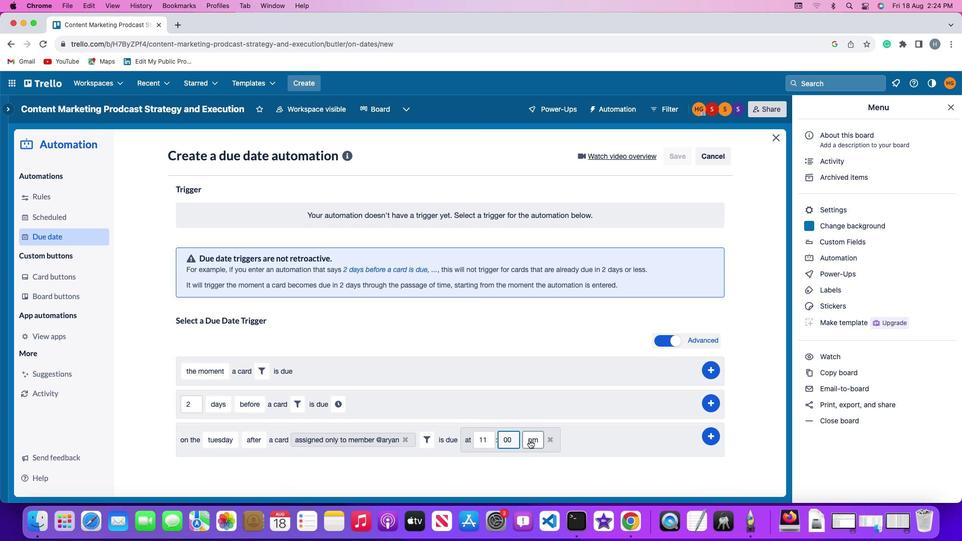 
Action: Mouse pressed left at (529, 440)
Screenshot: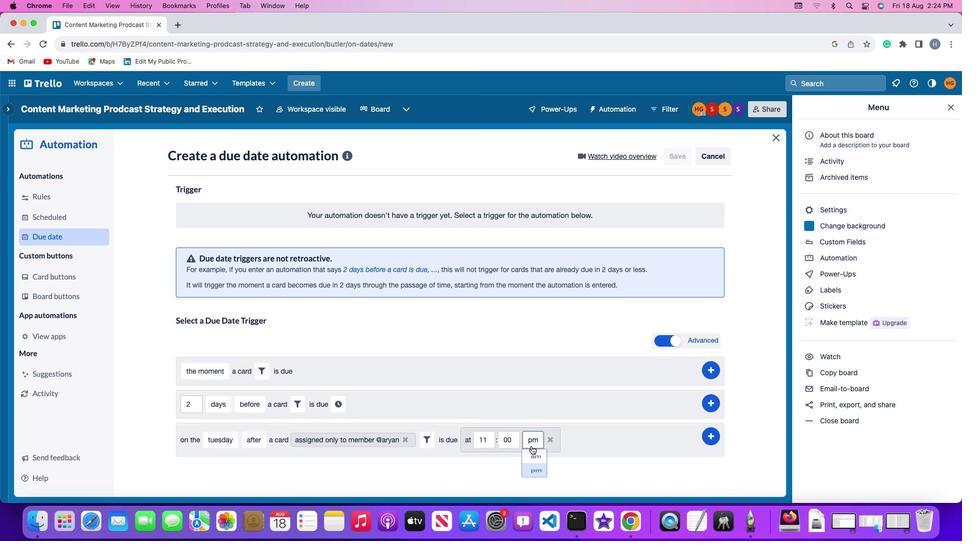 
Action: Mouse moved to (532, 461)
Screenshot: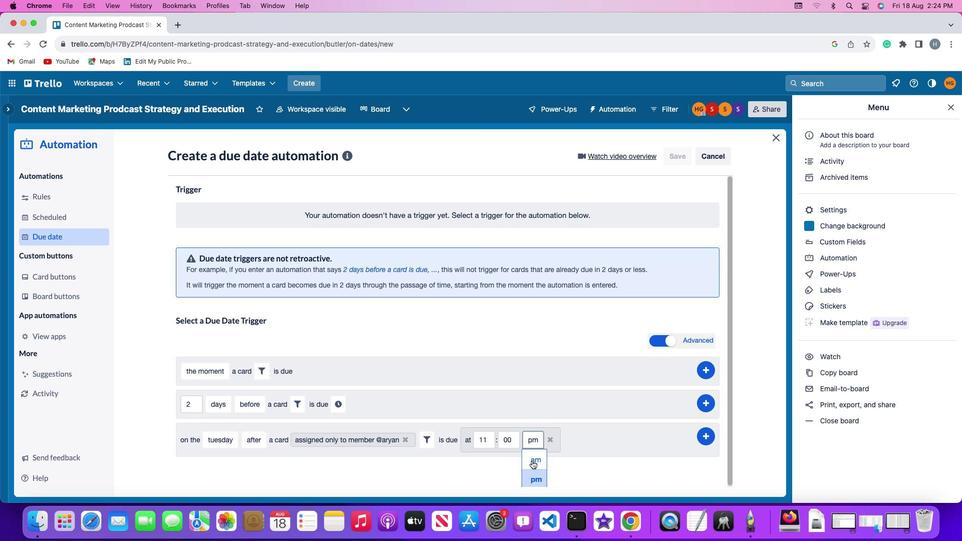 
Action: Mouse pressed left at (532, 461)
Screenshot: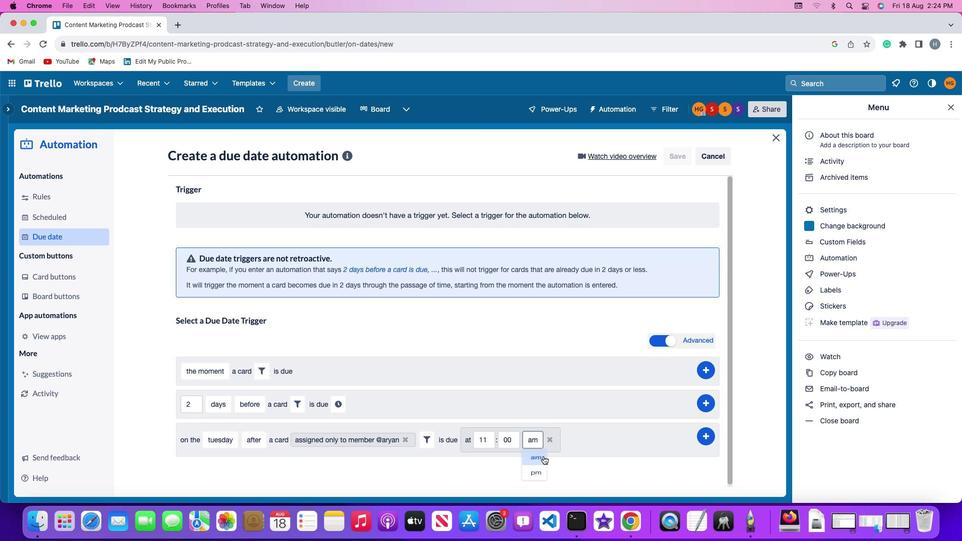 
Action: Mouse moved to (711, 434)
Screenshot: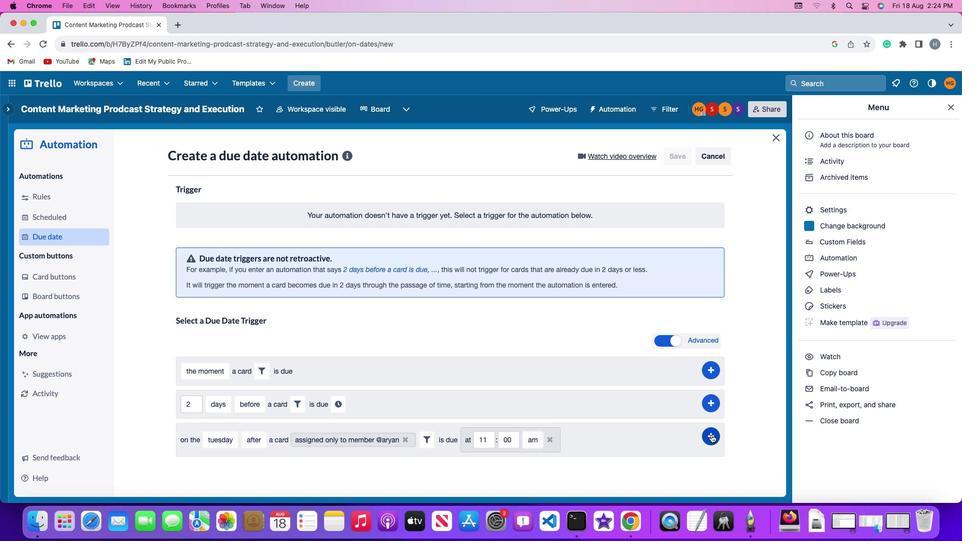 
Action: Mouse pressed left at (711, 434)
Screenshot: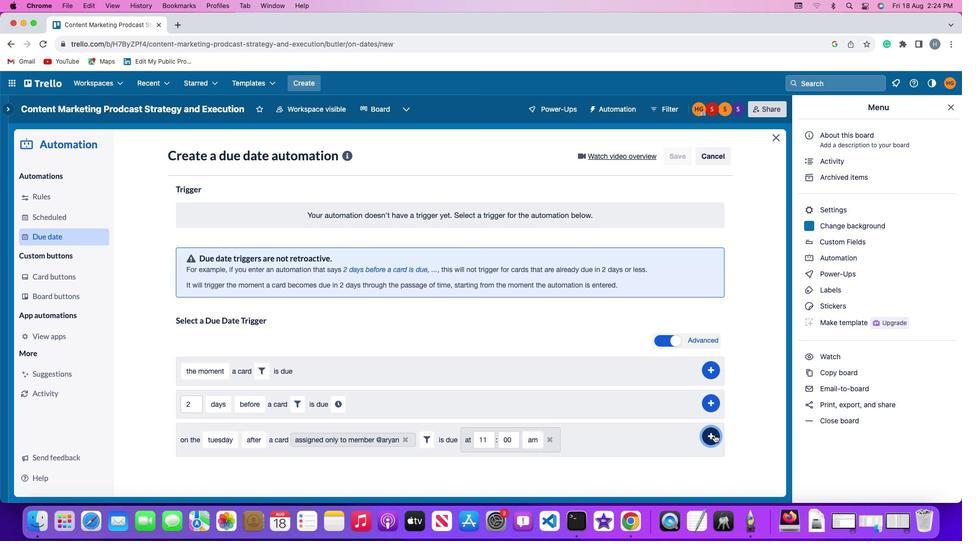 
Action: Mouse moved to (753, 394)
Screenshot: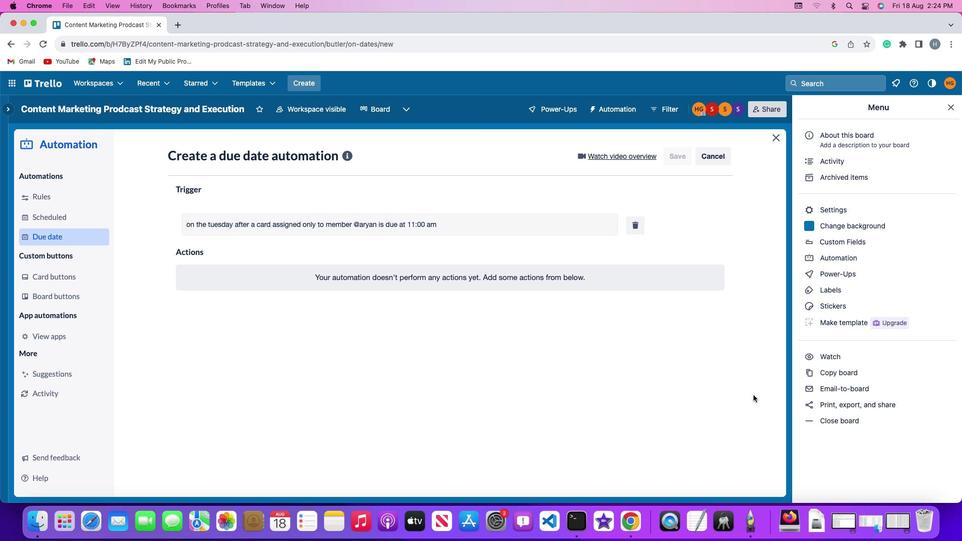 
